 Task: Search one way flight ticket for 3 adults, 3 children in business from Baton Rouge: Baton Rouge Metropolitan Airport (ryan Field) to Jacksonville: Albert J. Ellis Airport on 5-3-2023. Choice of flights is United. Number of bags: 4 checked bags. Price is upto 74000. Outbound departure time preference is 8:15.
Action: Mouse moved to (333, 130)
Screenshot: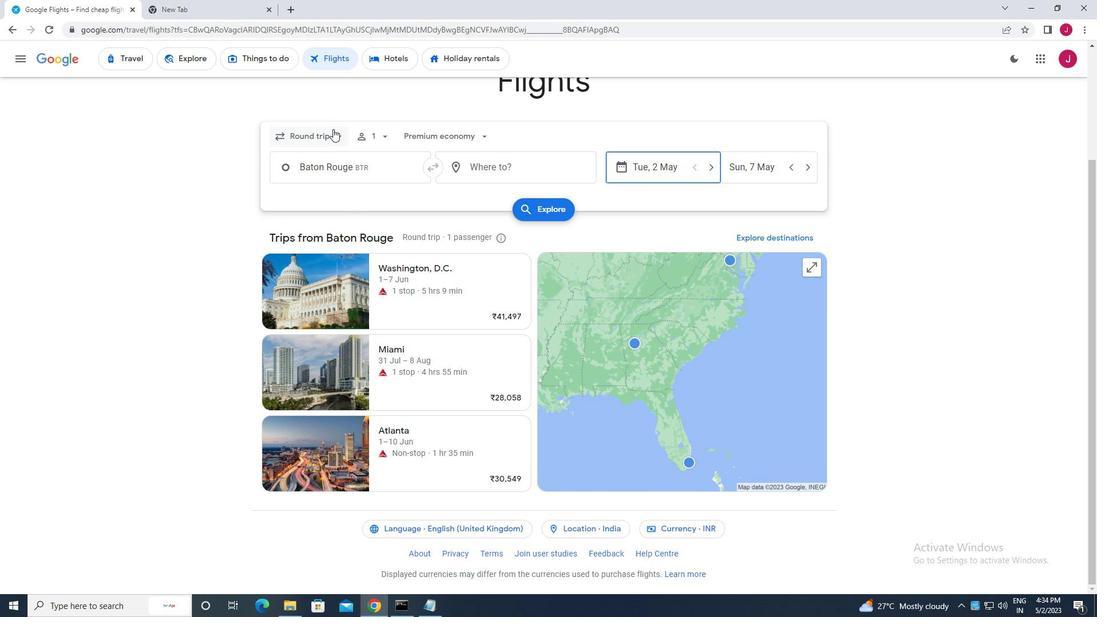 
Action: Mouse pressed left at (333, 130)
Screenshot: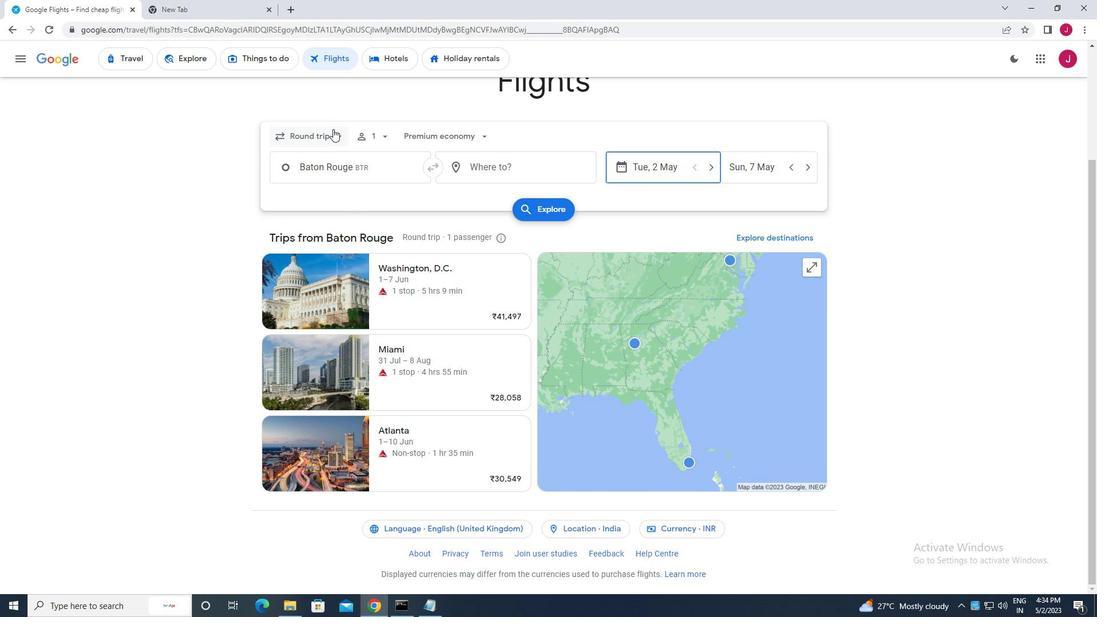 
Action: Mouse moved to (327, 184)
Screenshot: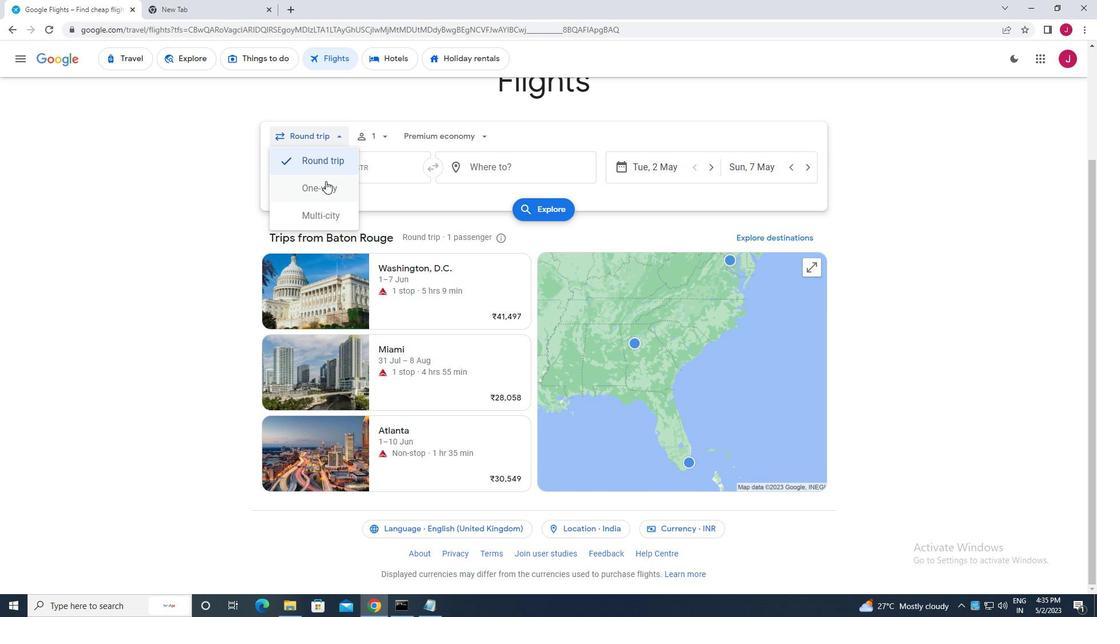 
Action: Mouse pressed left at (327, 184)
Screenshot: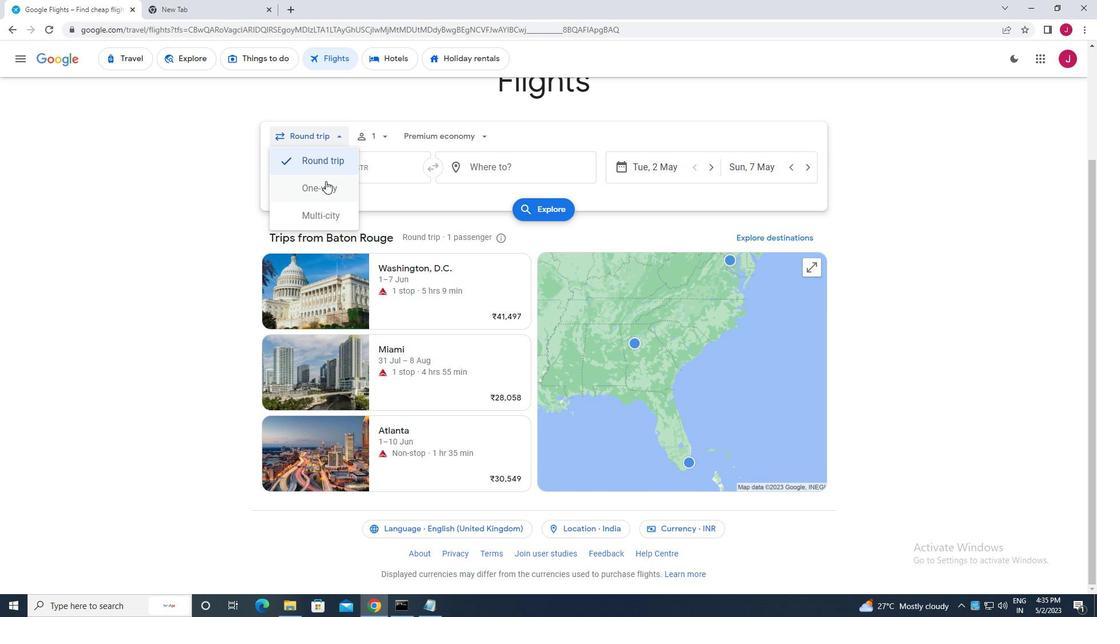 
Action: Mouse moved to (374, 134)
Screenshot: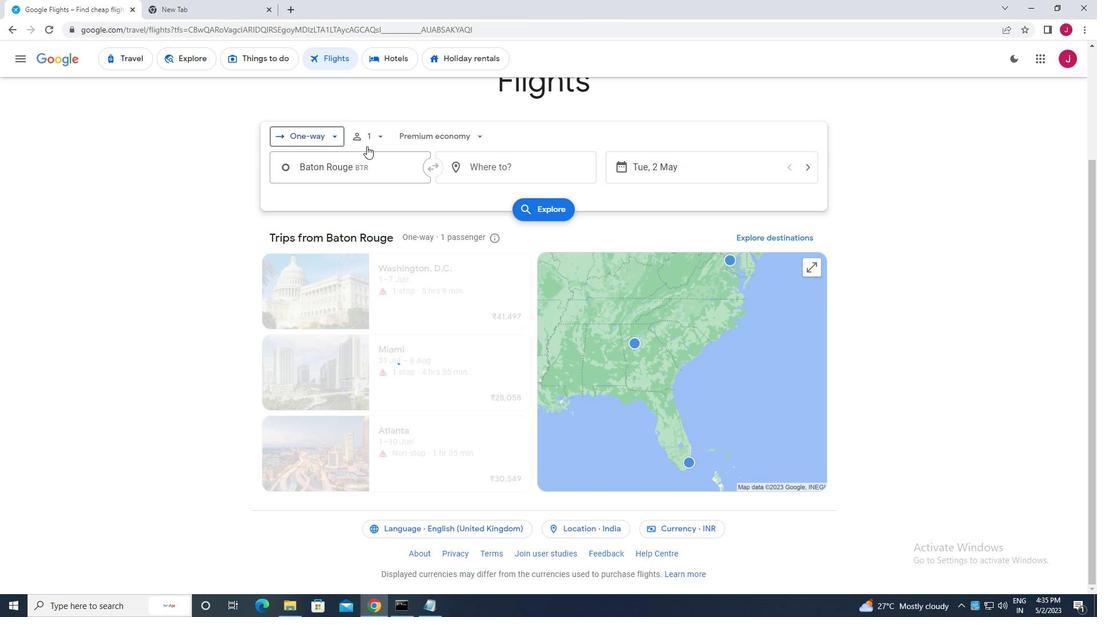 
Action: Mouse pressed left at (374, 134)
Screenshot: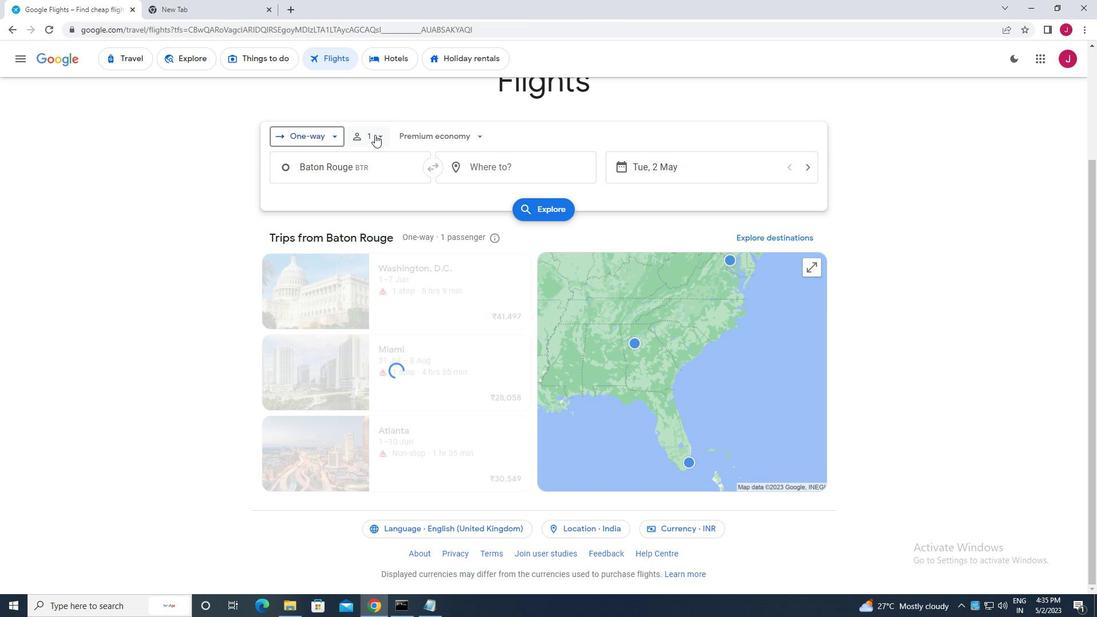 
Action: Mouse moved to (472, 166)
Screenshot: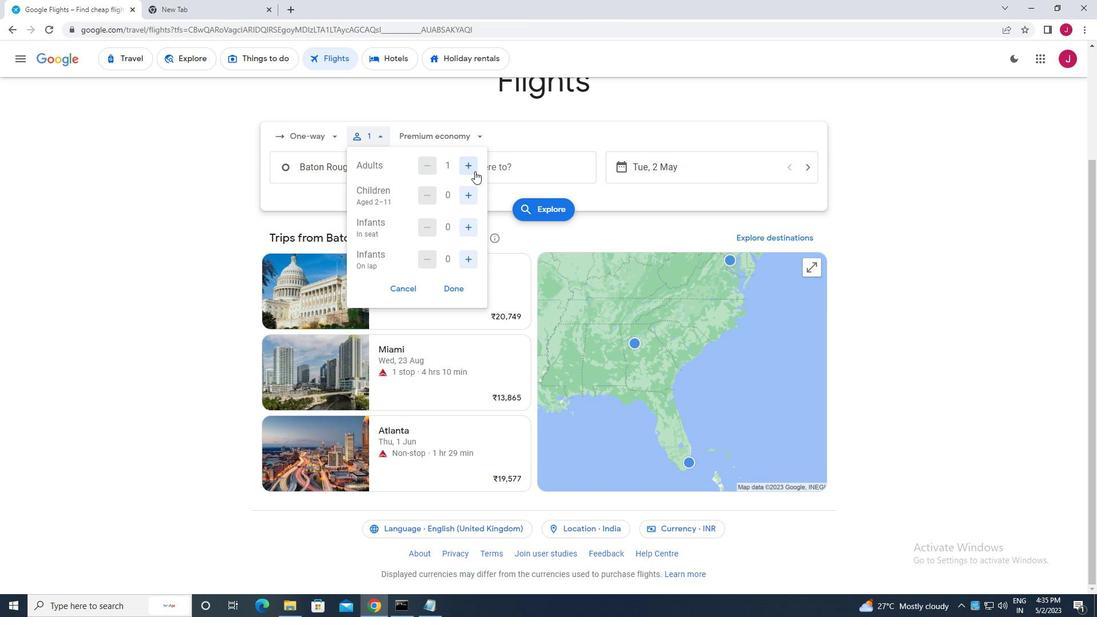 
Action: Mouse pressed left at (472, 166)
Screenshot: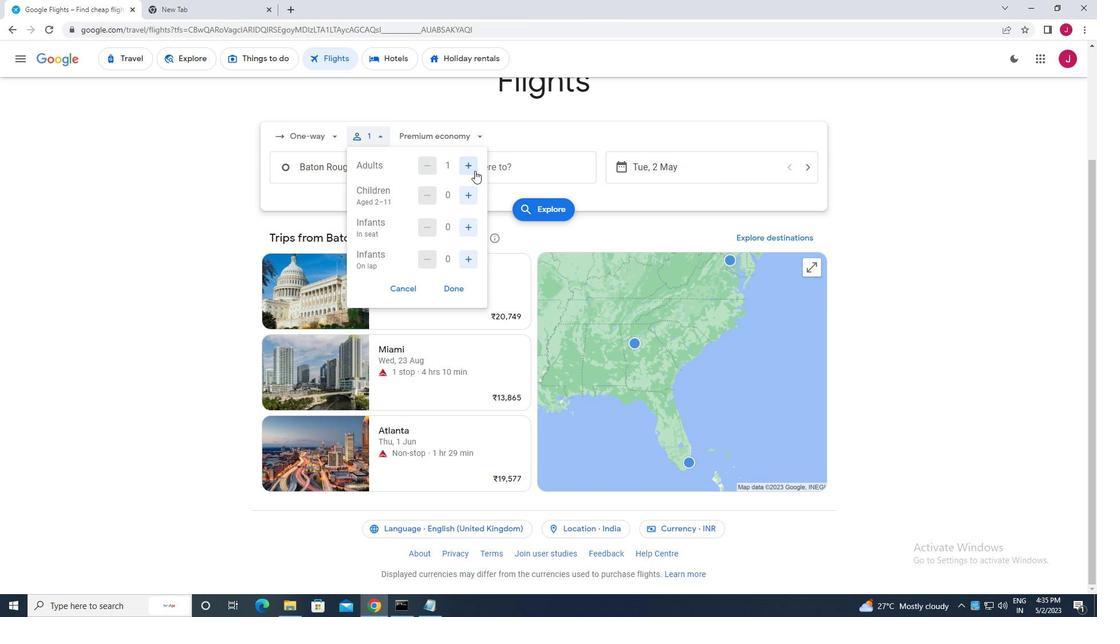 
Action: Mouse pressed left at (472, 166)
Screenshot: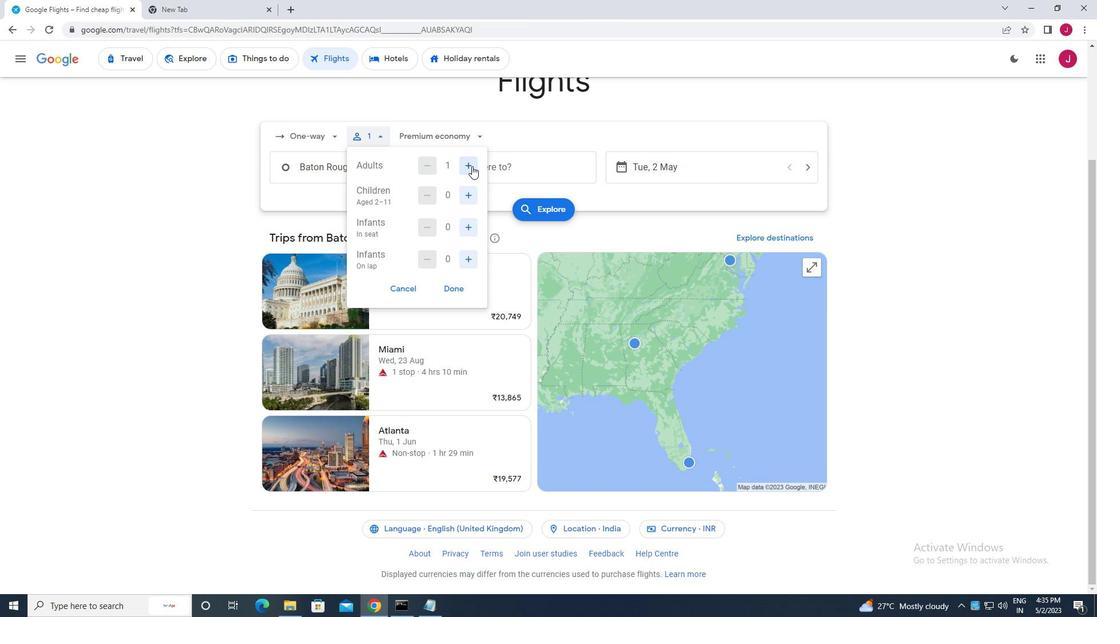 
Action: Mouse moved to (471, 196)
Screenshot: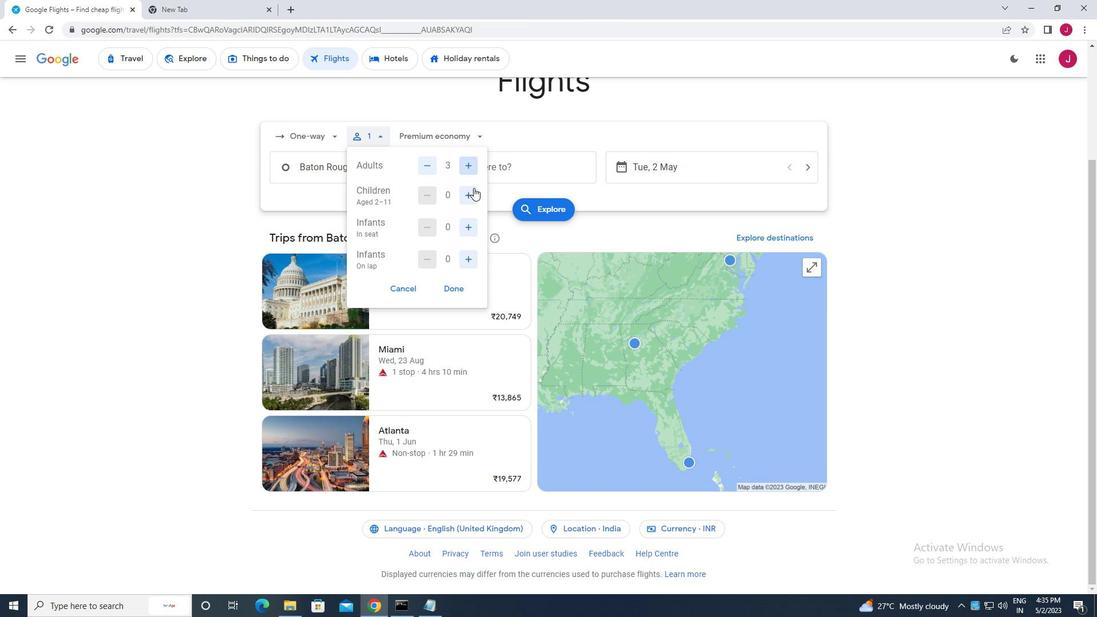 
Action: Mouse pressed left at (471, 196)
Screenshot: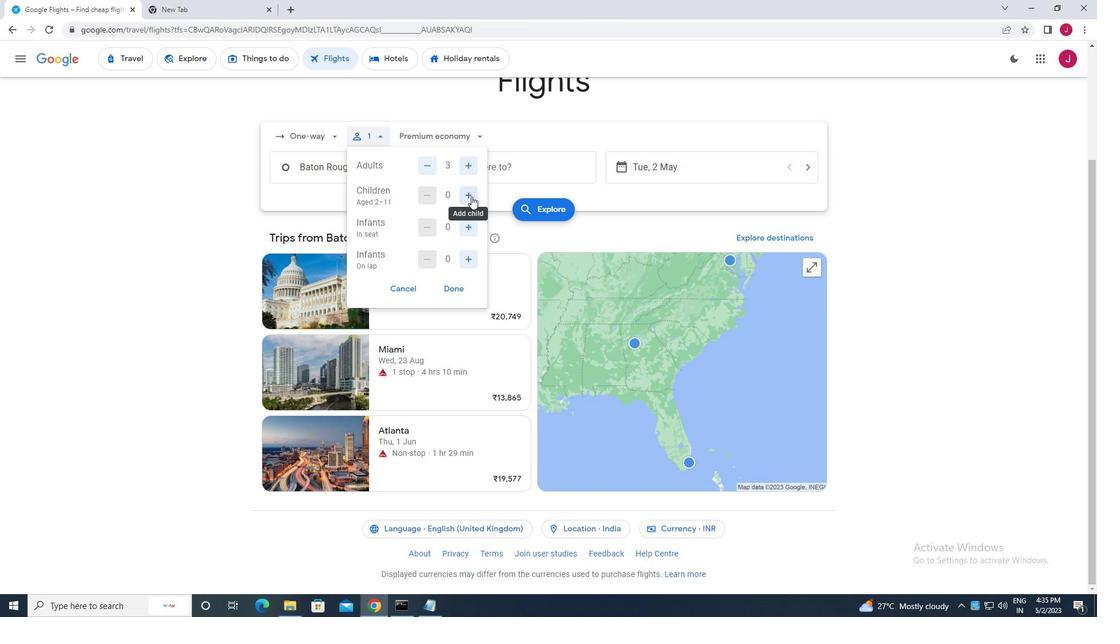 
Action: Mouse pressed left at (471, 196)
Screenshot: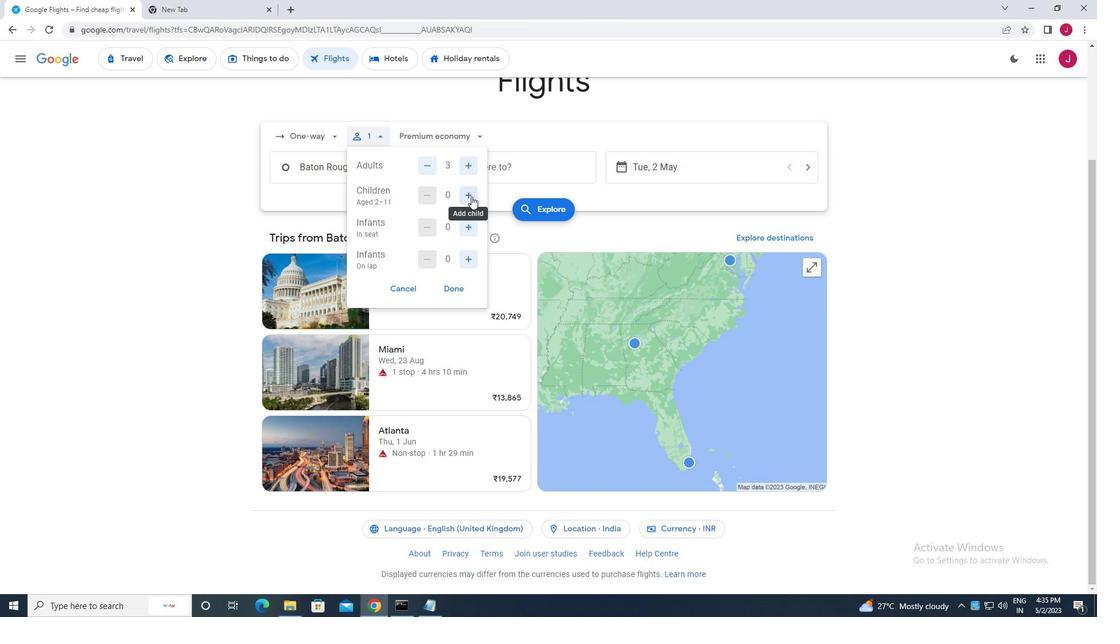 
Action: Mouse pressed left at (471, 196)
Screenshot: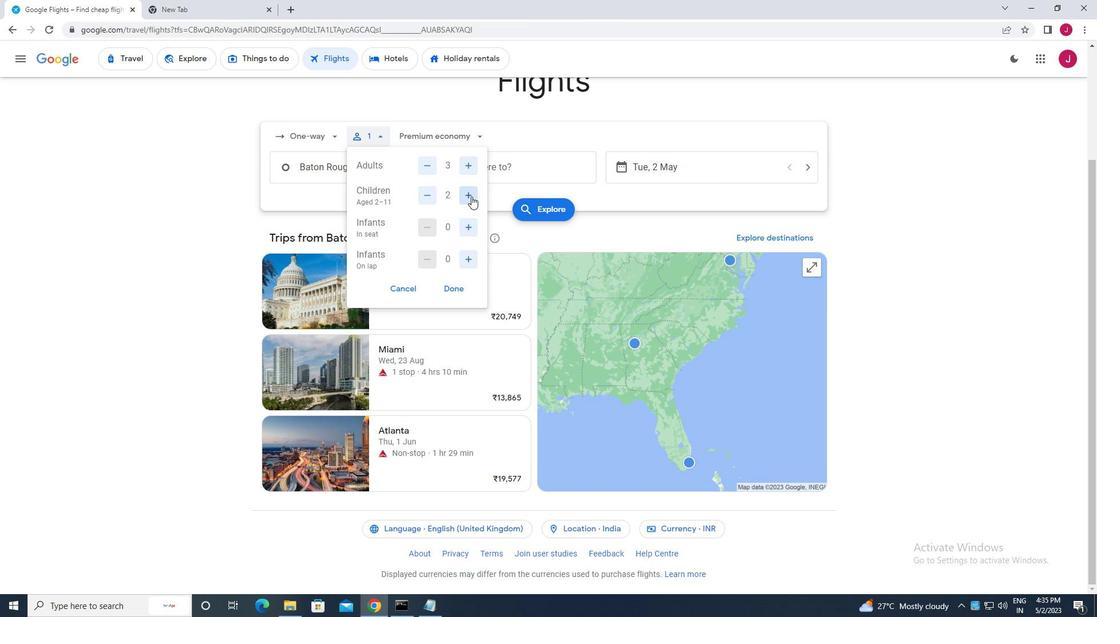 
Action: Mouse moved to (462, 289)
Screenshot: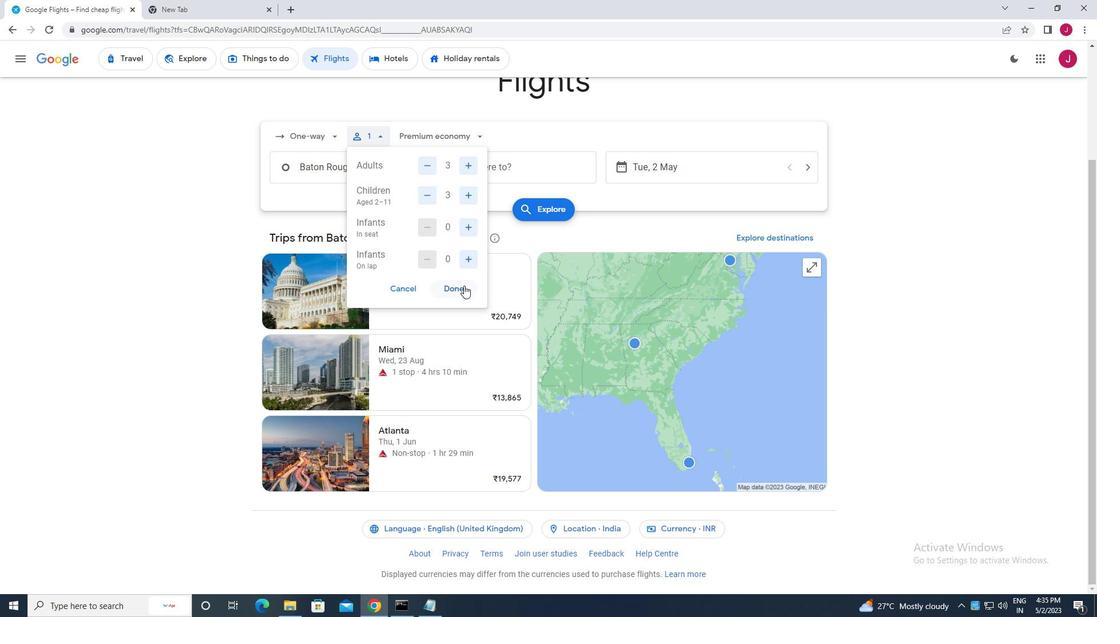 
Action: Mouse pressed left at (462, 289)
Screenshot: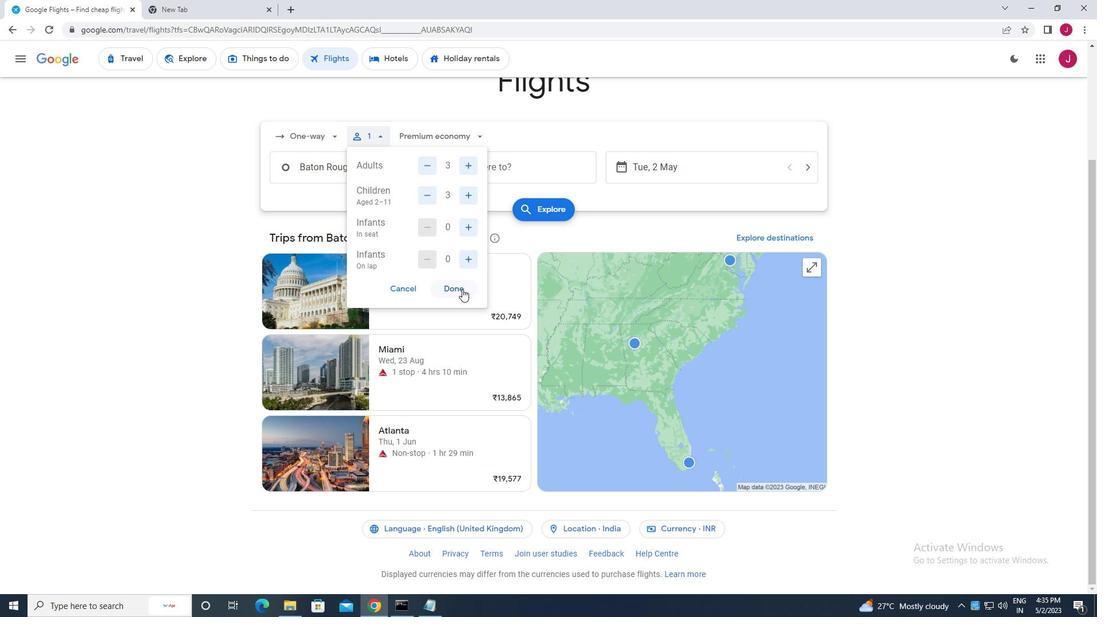 
Action: Mouse moved to (440, 136)
Screenshot: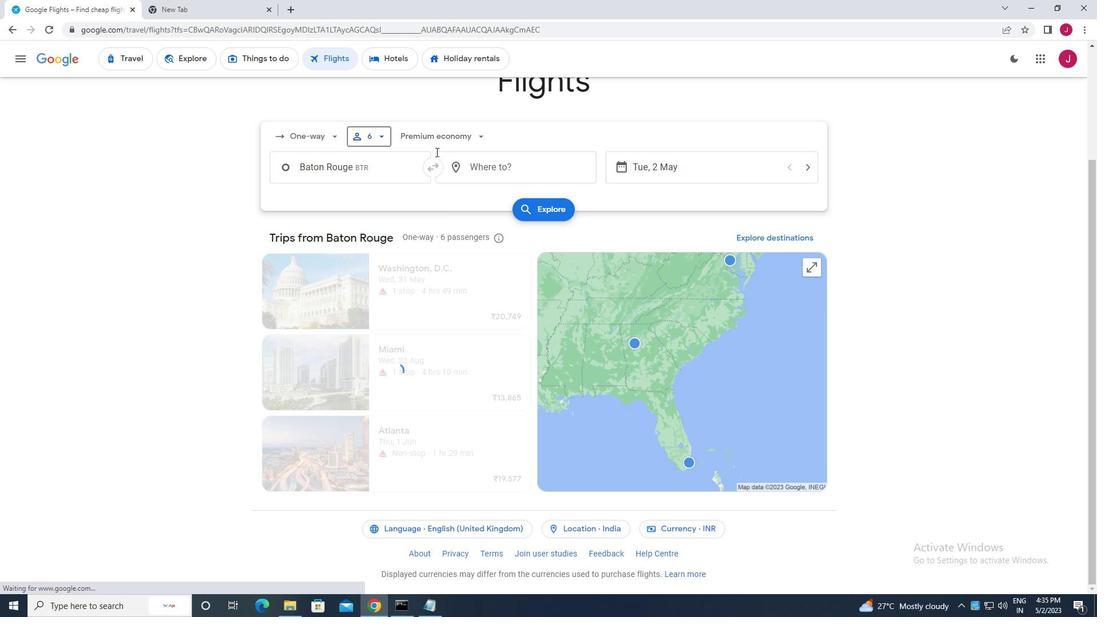 
Action: Mouse pressed left at (440, 136)
Screenshot: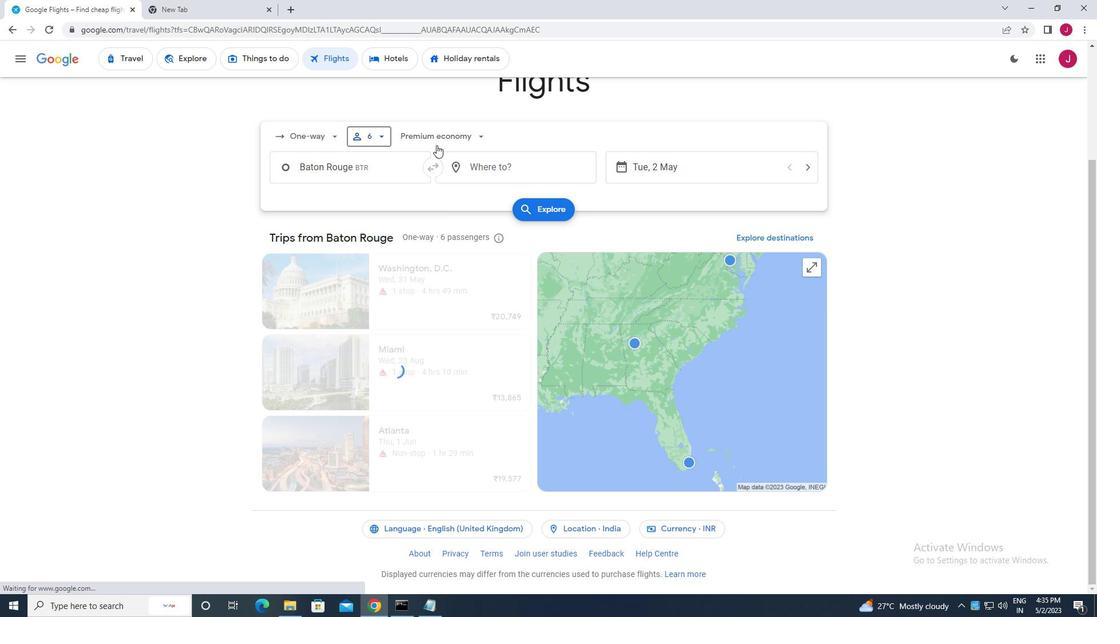 
Action: Mouse moved to (437, 218)
Screenshot: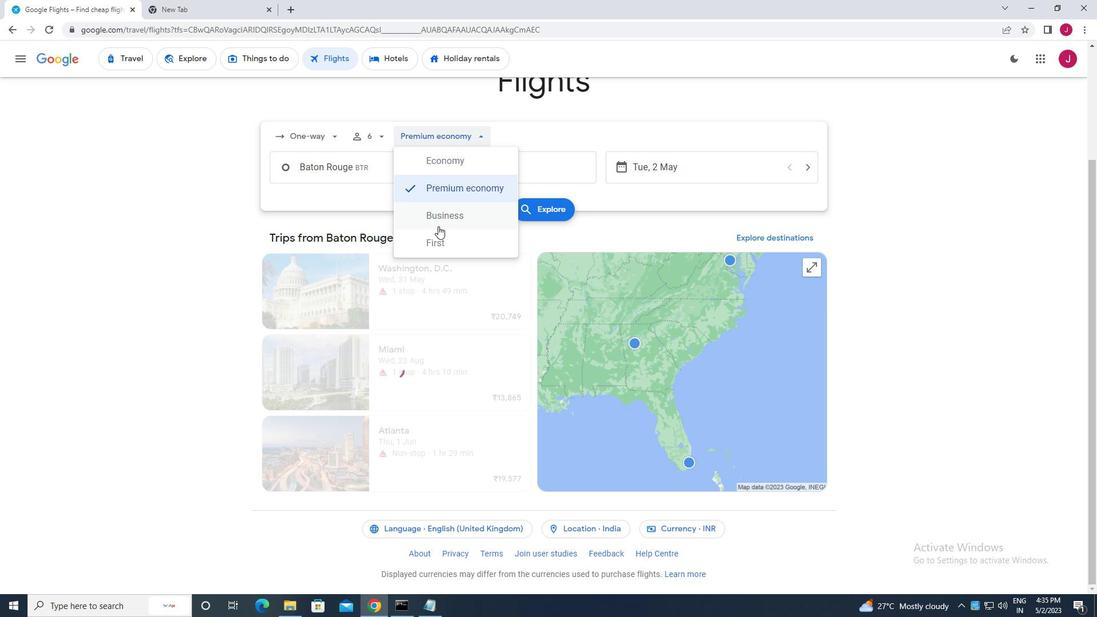 
Action: Mouse pressed left at (437, 218)
Screenshot: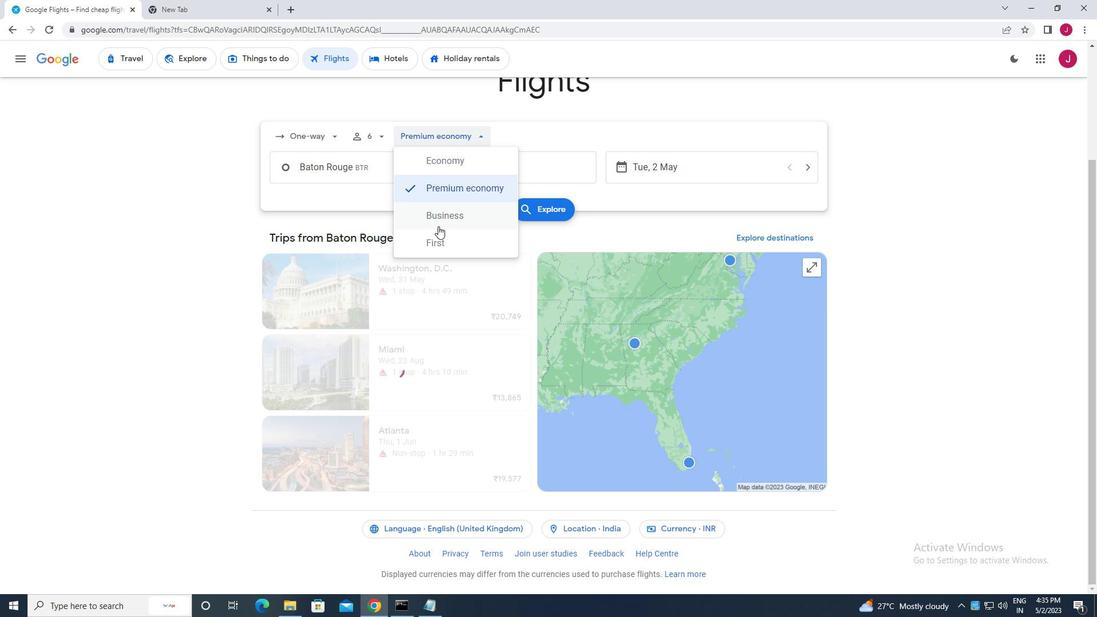 
Action: Mouse moved to (377, 163)
Screenshot: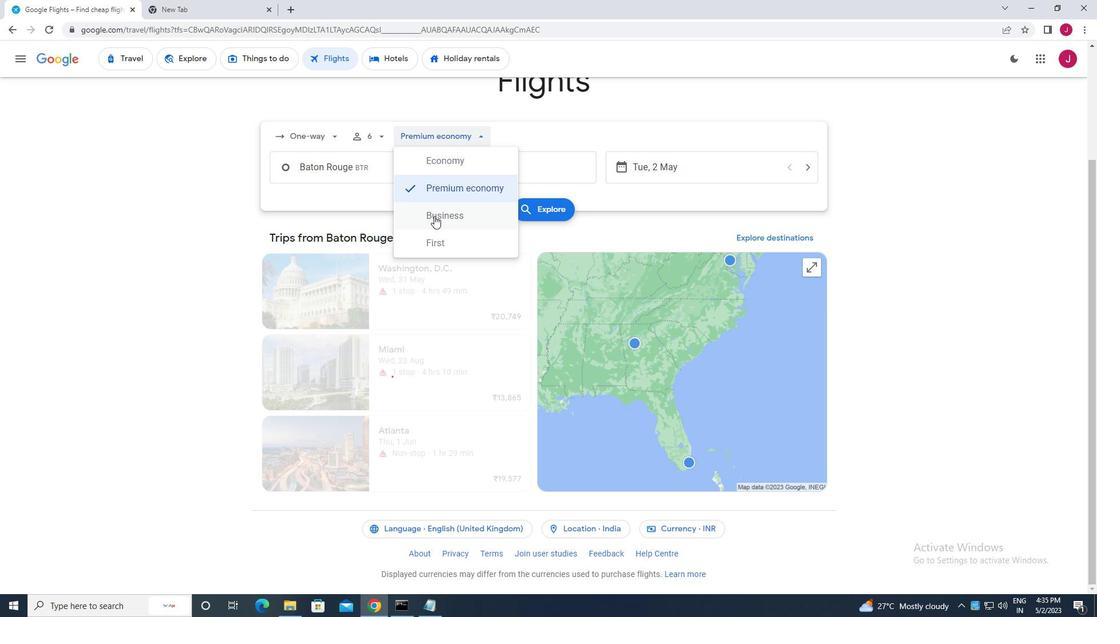 
Action: Mouse pressed left at (377, 163)
Screenshot: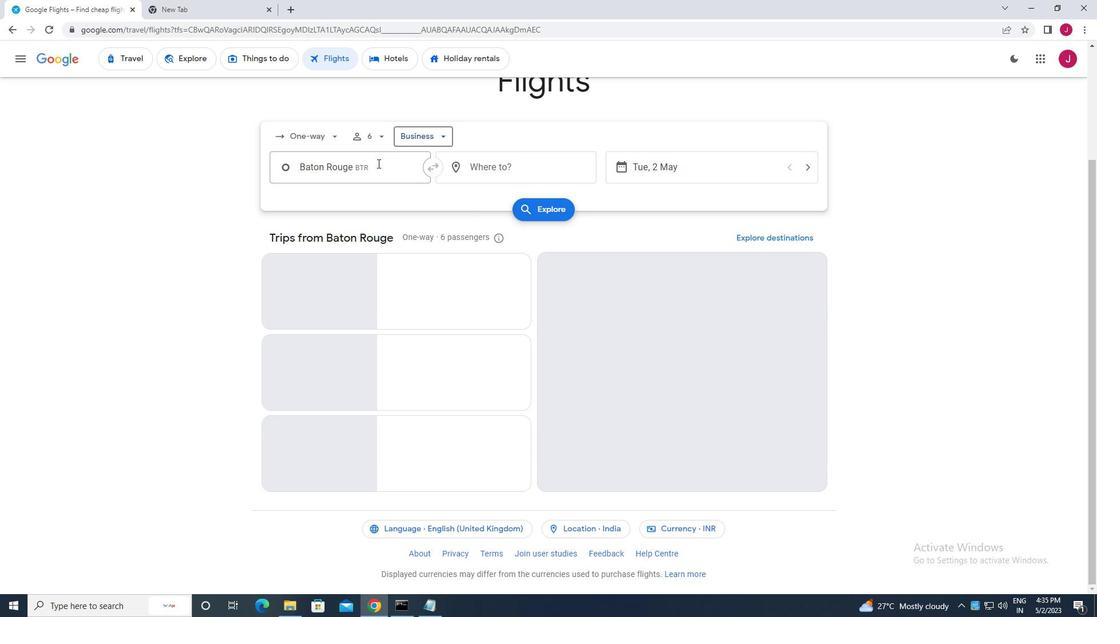 
Action: Mouse moved to (377, 163)
Screenshot: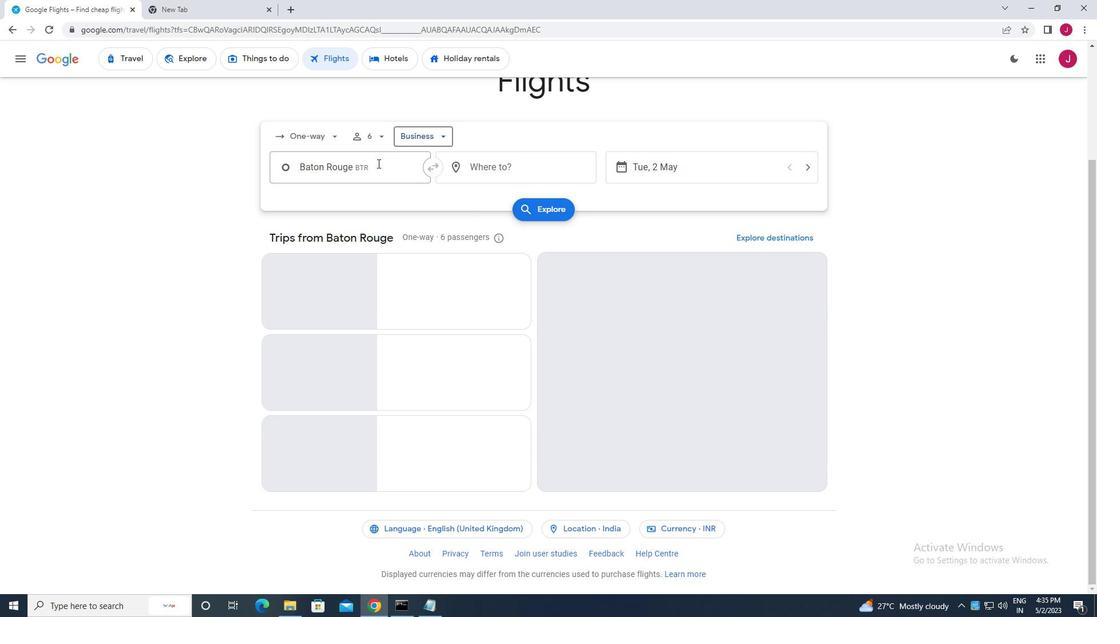 
Action: Key pressed baton
Screenshot: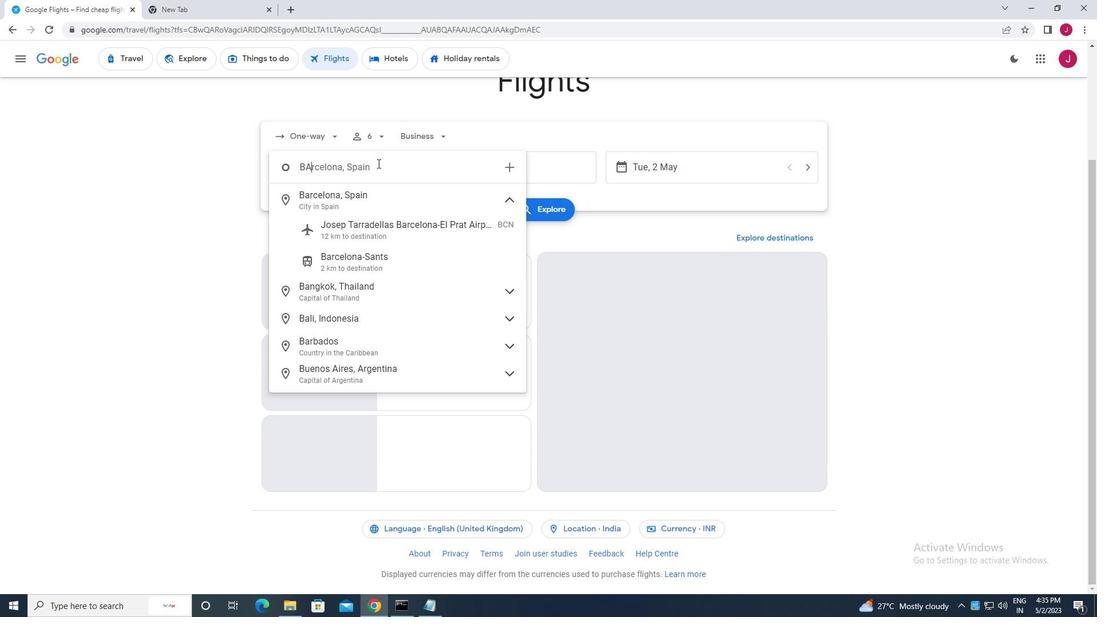 
Action: Mouse moved to (380, 176)
Screenshot: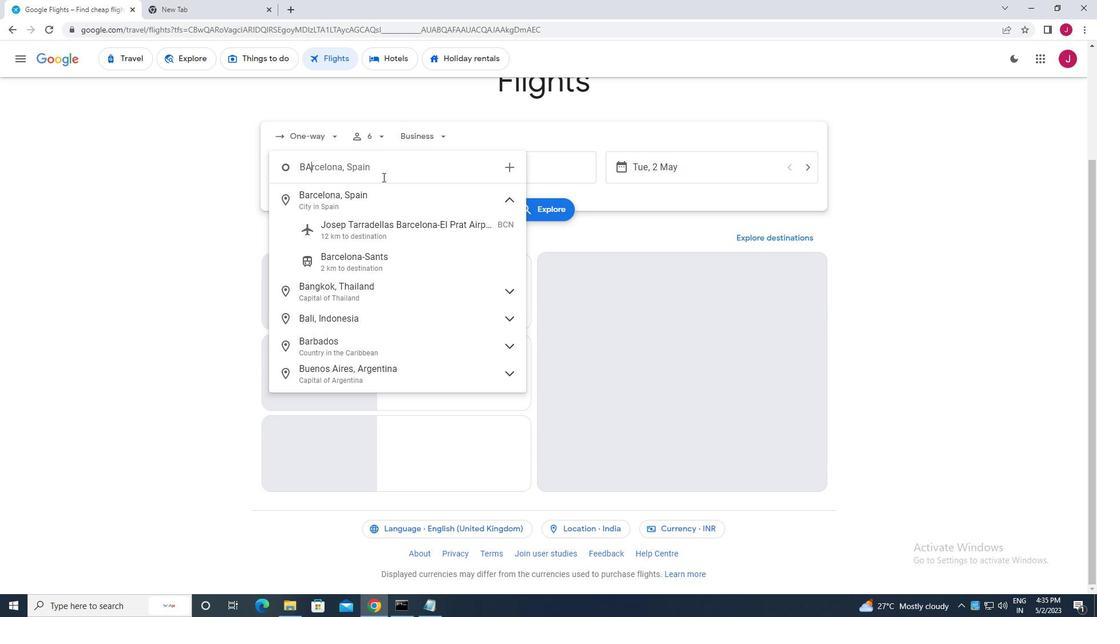 
Action: Key pressed <Key.space>
Screenshot: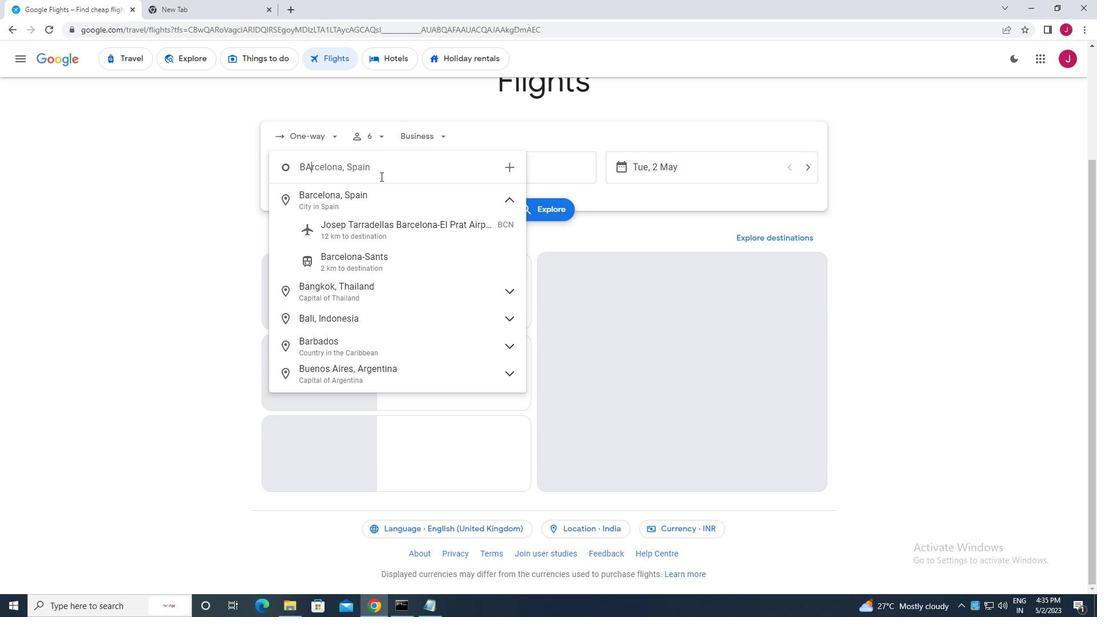 
Action: Mouse moved to (405, 254)
Screenshot: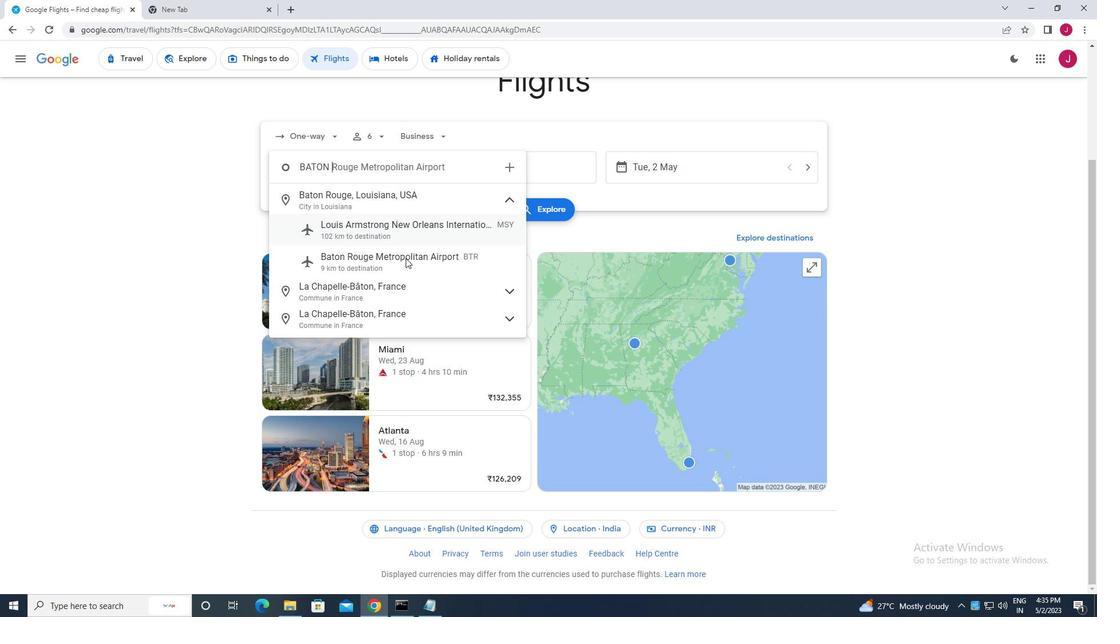 
Action: Mouse pressed left at (405, 254)
Screenshot: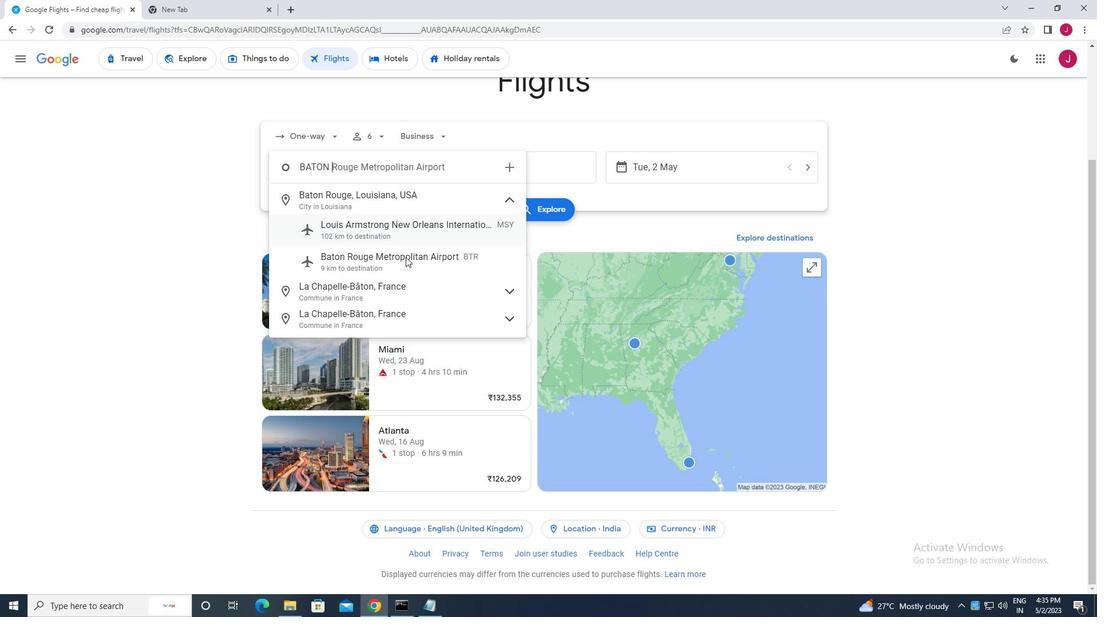 
Action: Mouse moved to (505, 174)
Screenshot: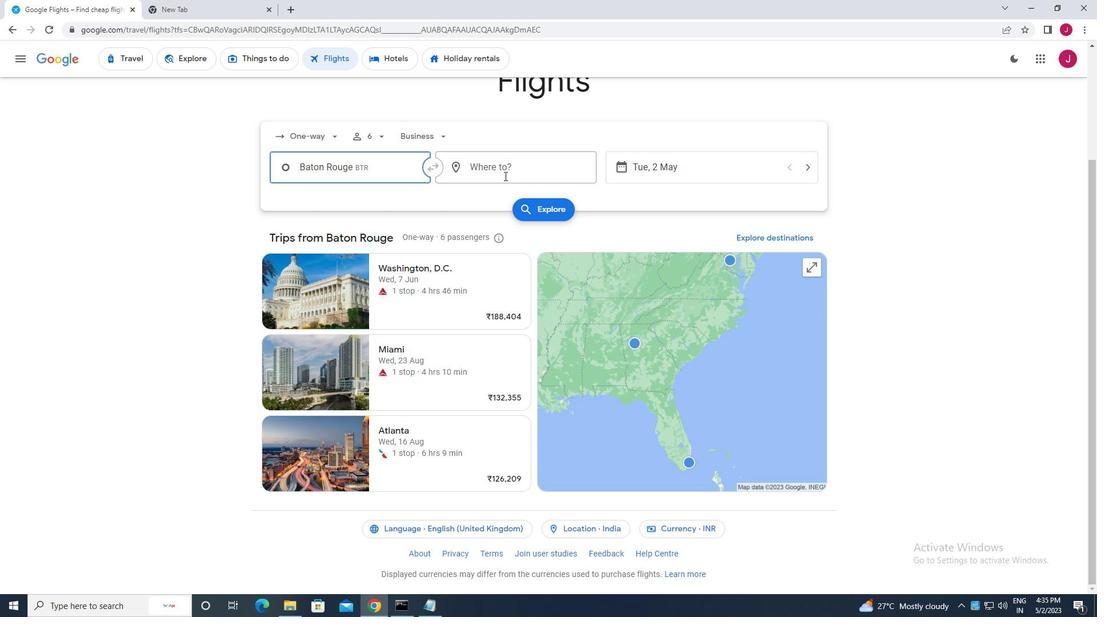 
Action: Mouse pressed left at (505, 174)
Screenshot: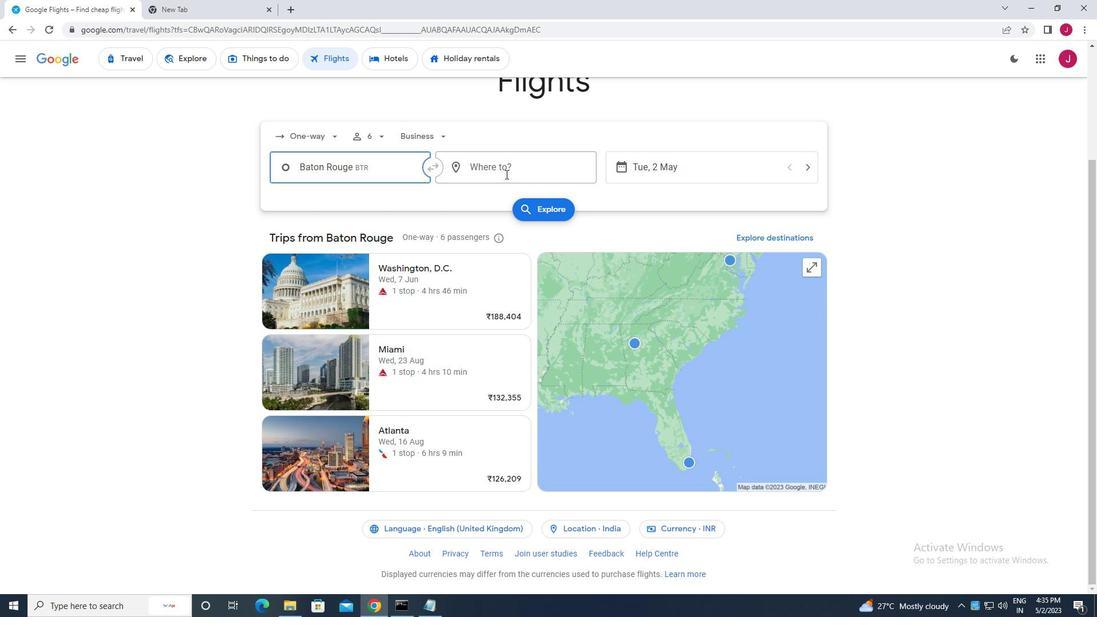 
Action: Mouse moved to (507, 174)
Screenshot: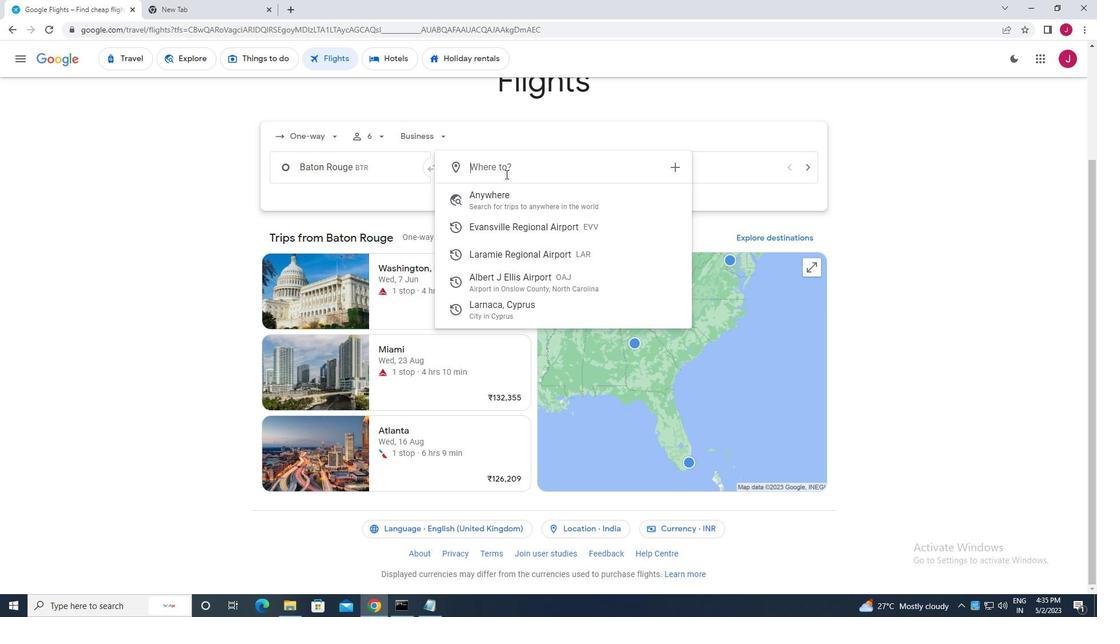 
Action: Key pressed albert<Key.space>
Screenshot: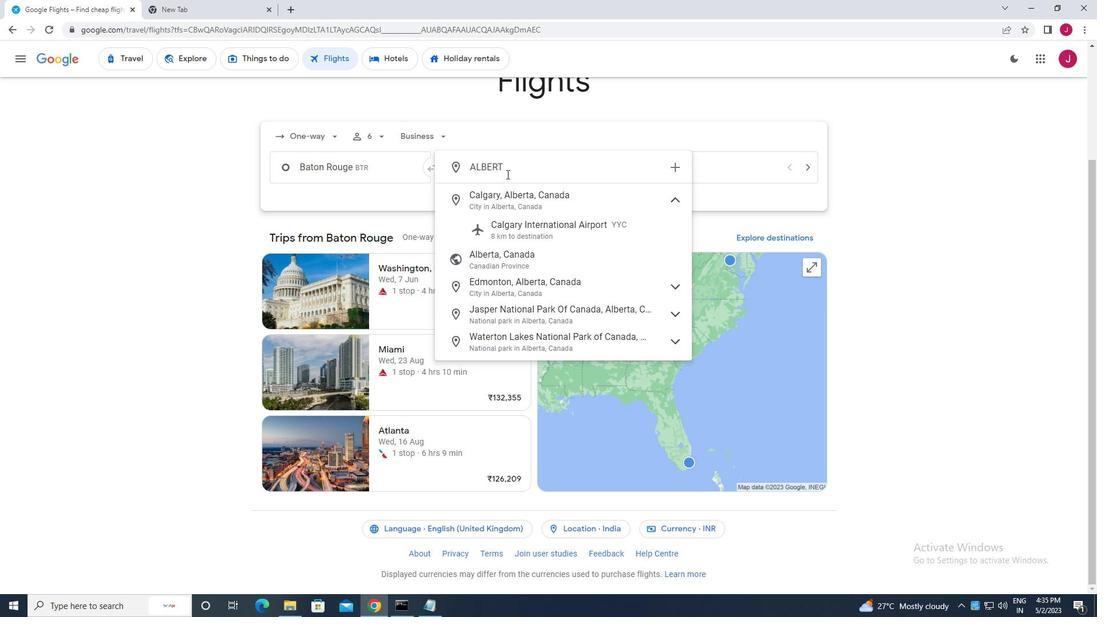 
Action: Mouse moved to (532, 199)
Screenshot: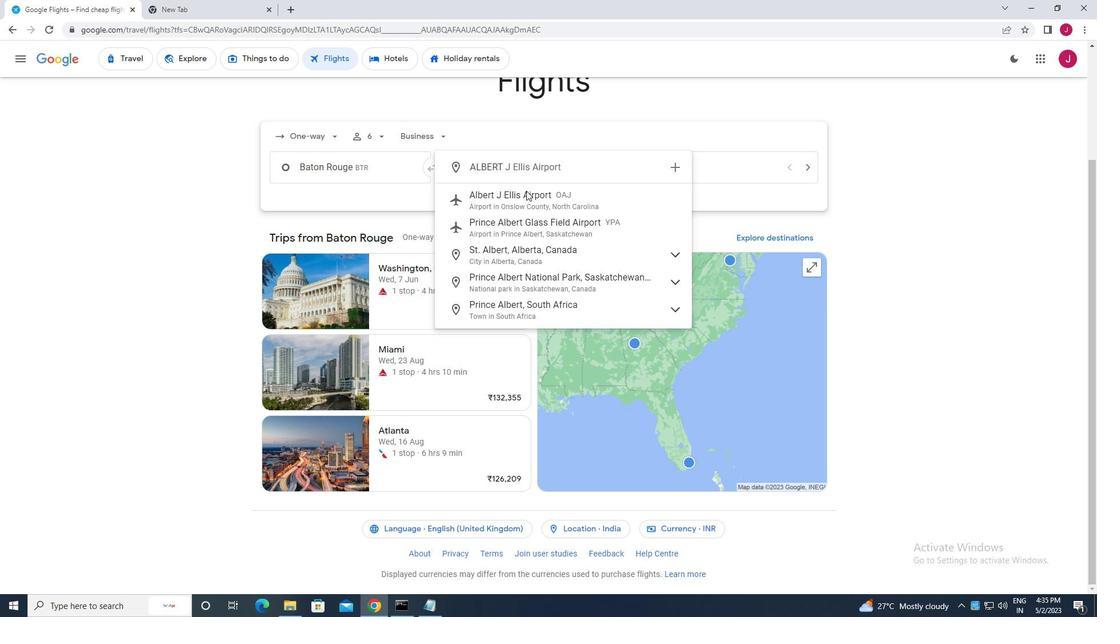
Action: Mouse pressed left at (532, 199)
Screenshot: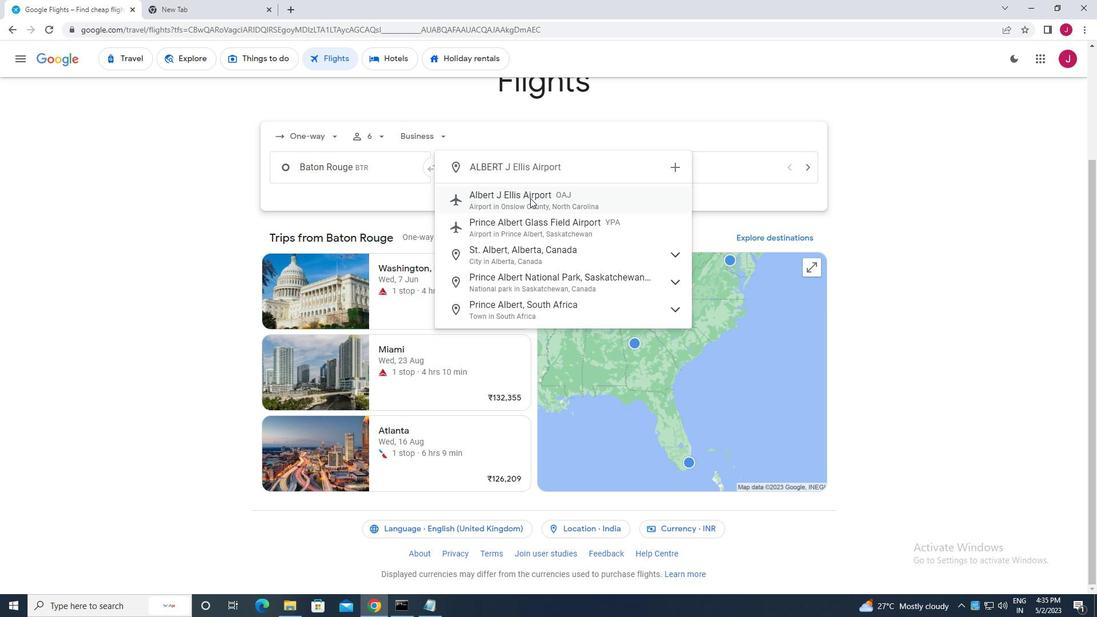 
Action: Mouse moved to (667, 160)
Screenshot: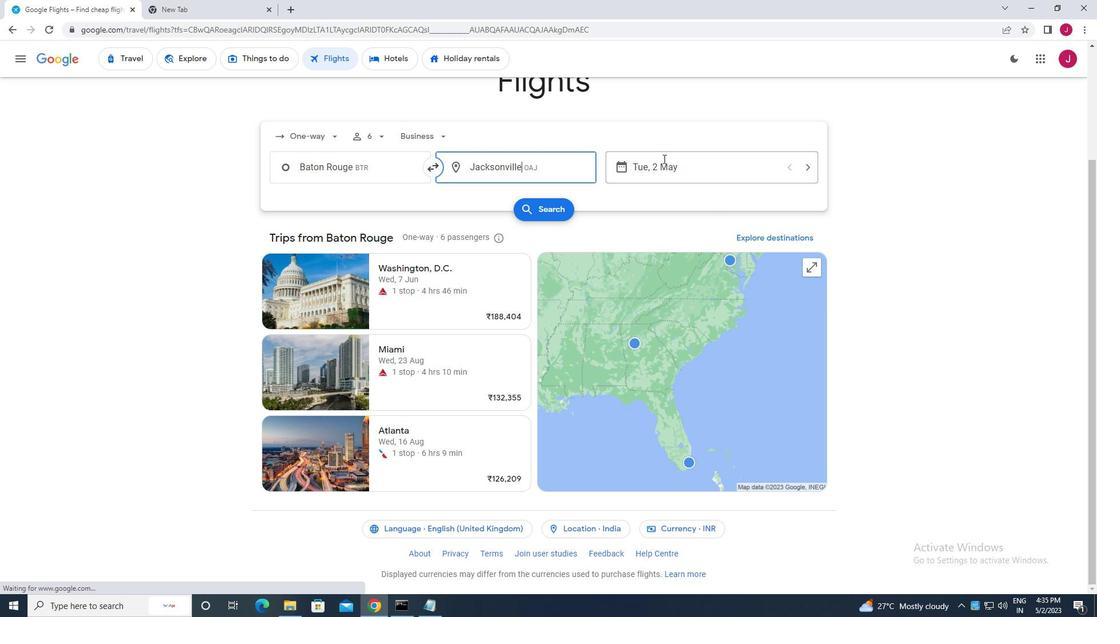 
Action: Mouse pressed left at (667, 160)
Screenshot: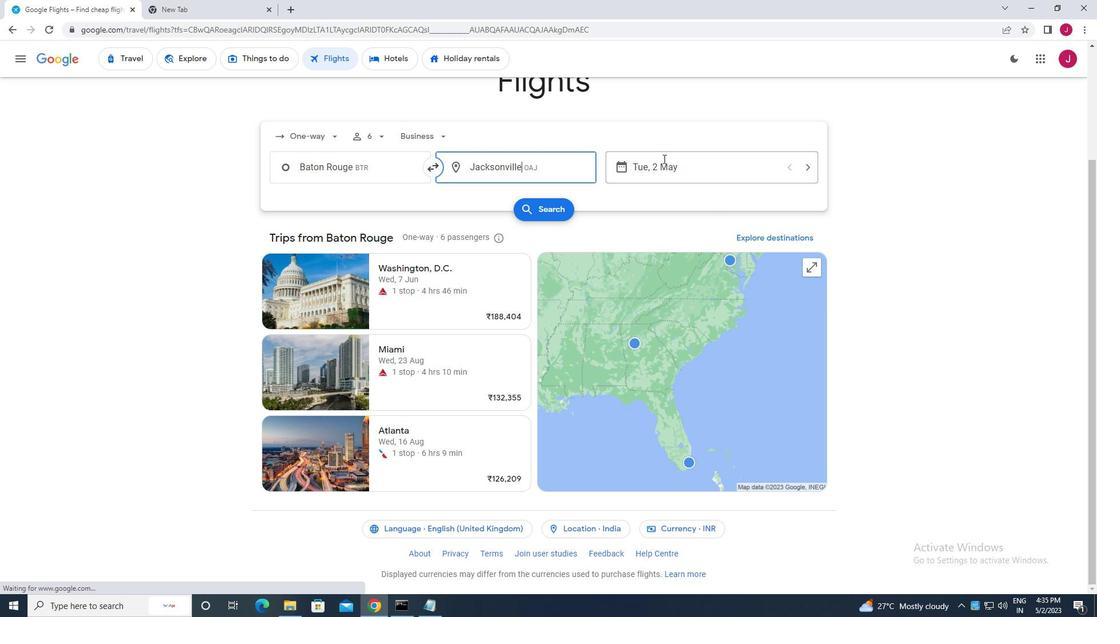 
Action: Mouse moved to (496, 254)
Screenshot: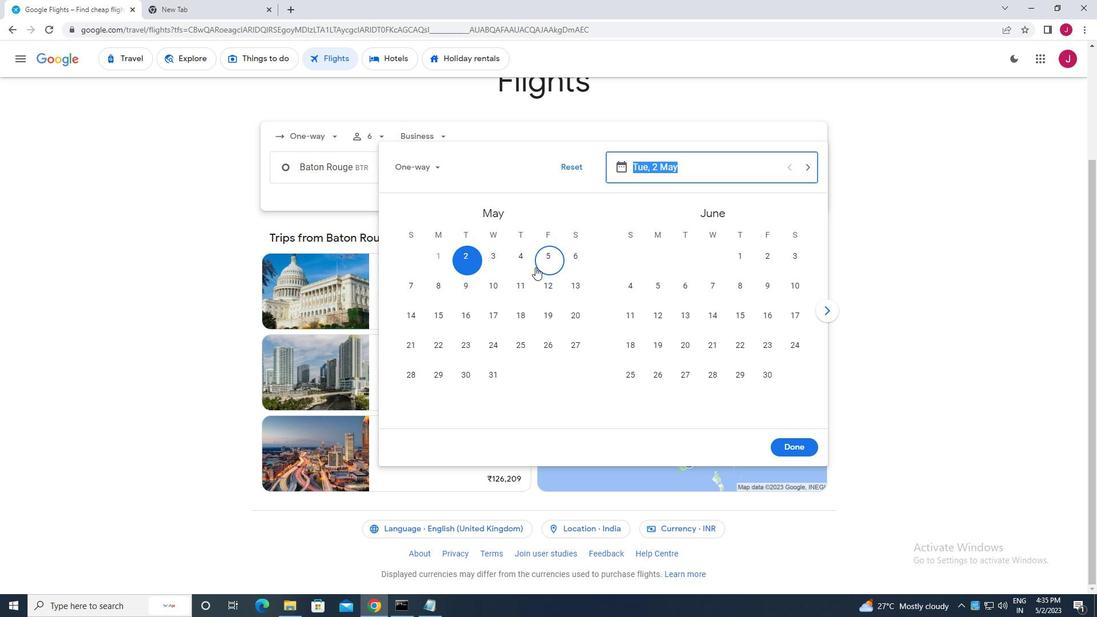 
Action: Mouse pressed left at (496, 254)
Screenshot: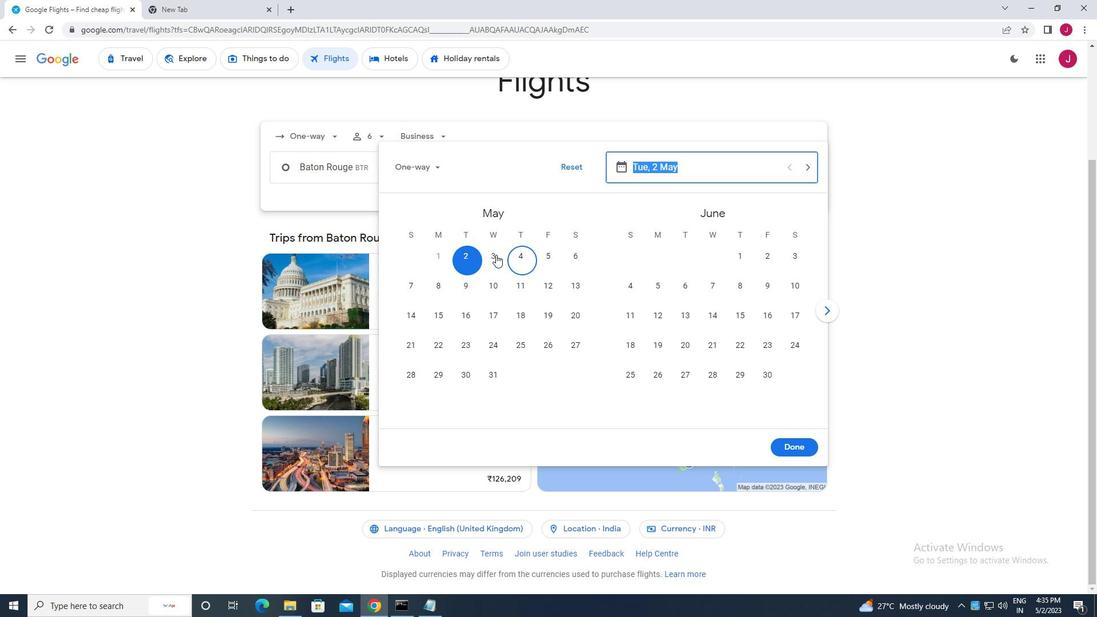 
Action: Mouse moved to (790, 444)
Screenshot: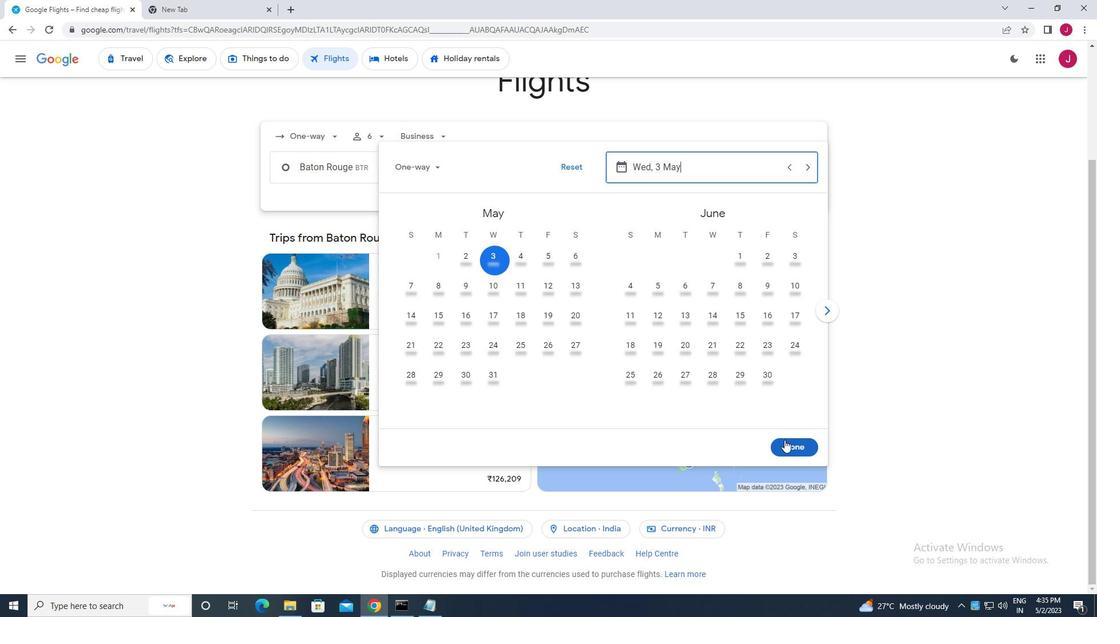 
Action: Mouse pressed left at (790, 444)
Screenshot: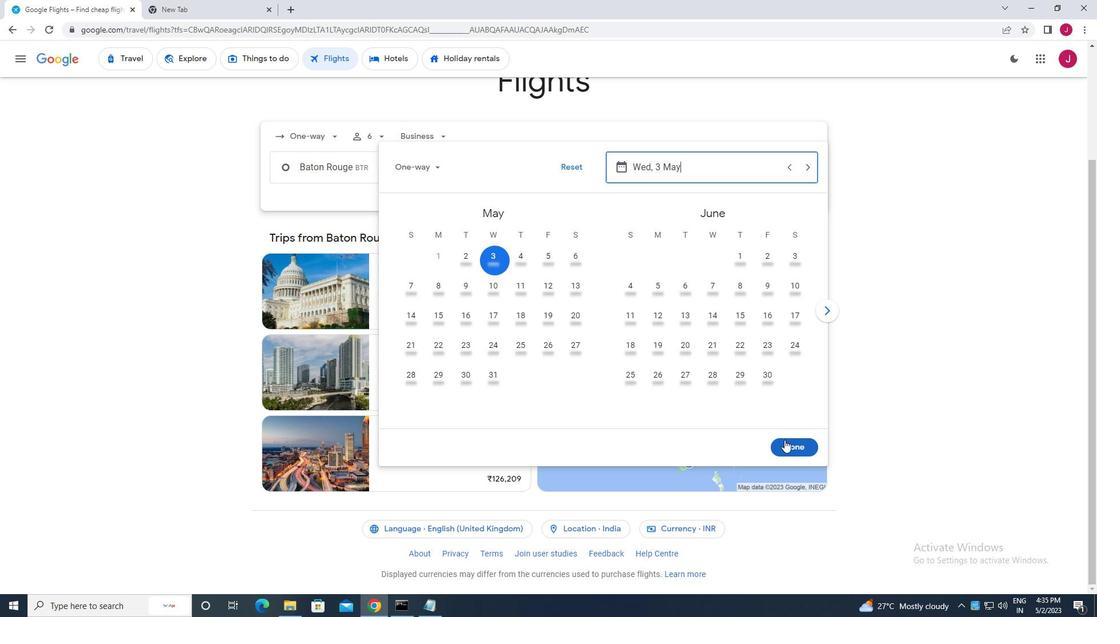 
Action: Mouse moved to (533, 213)
Screenshot: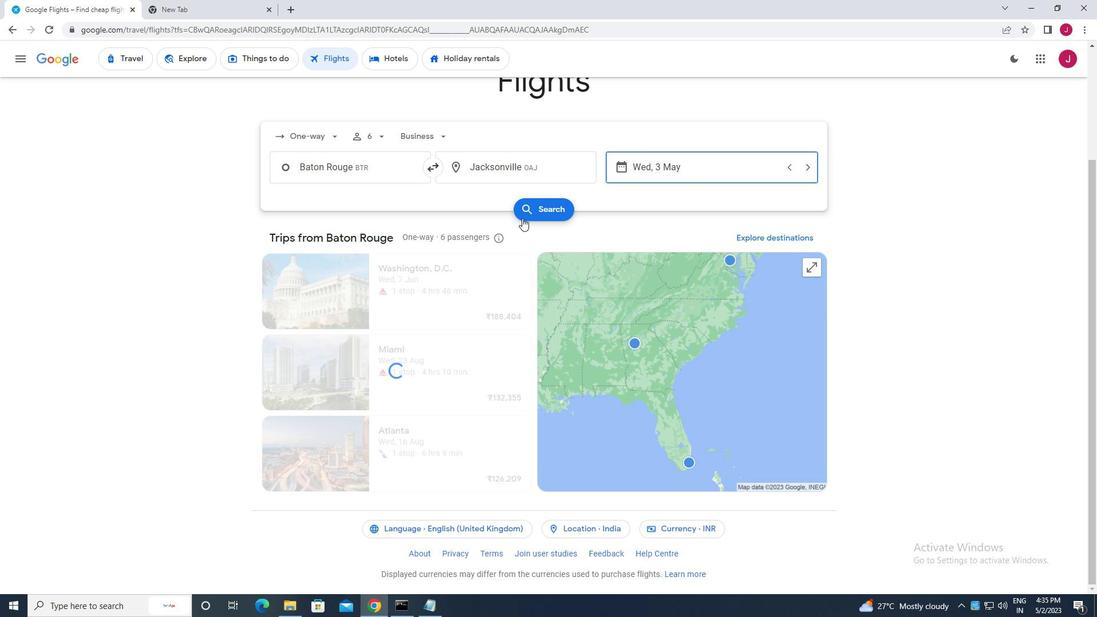 
Action: Mouse pressed left at (533, 213)
Screenshot: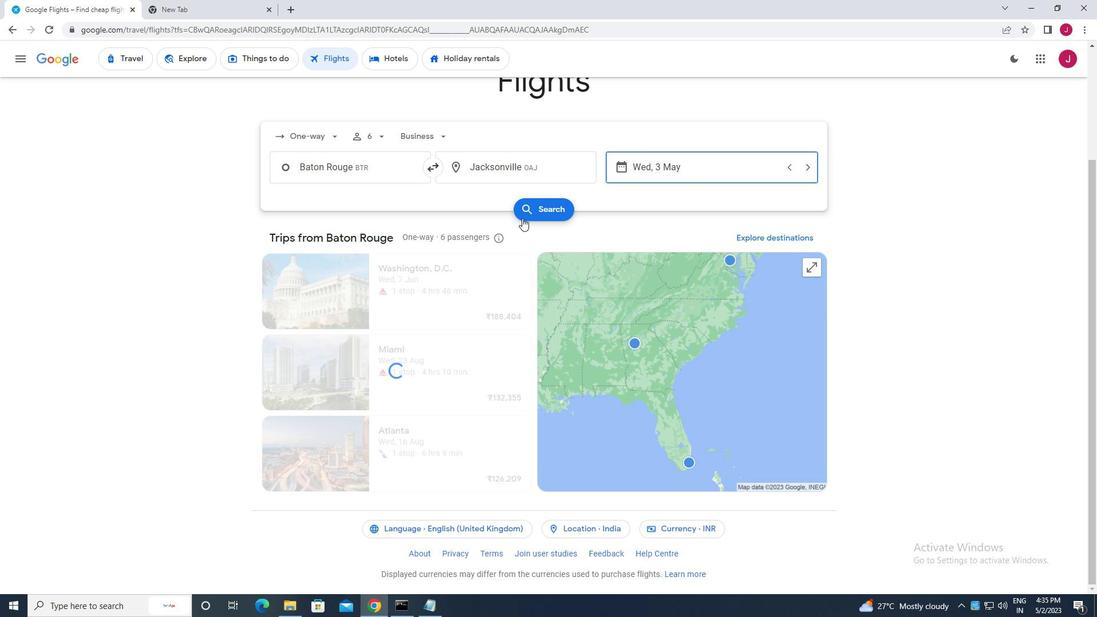 
Action: Mouse moved to (280, 159)
Screenshot: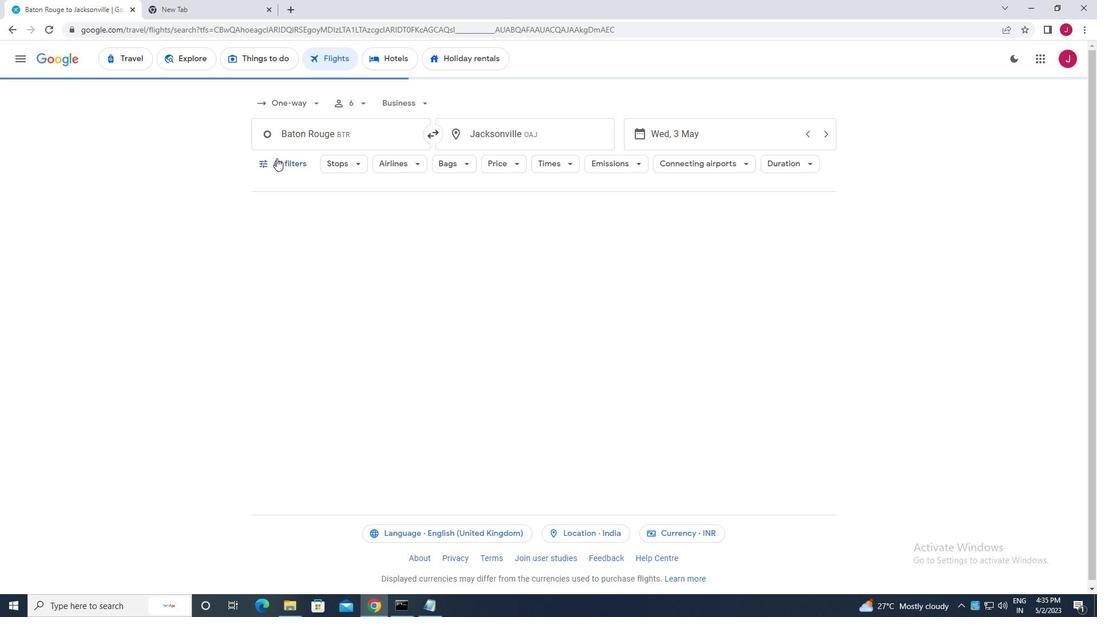 
Action: Mouse pressed left at (280, 159)
Screenshot: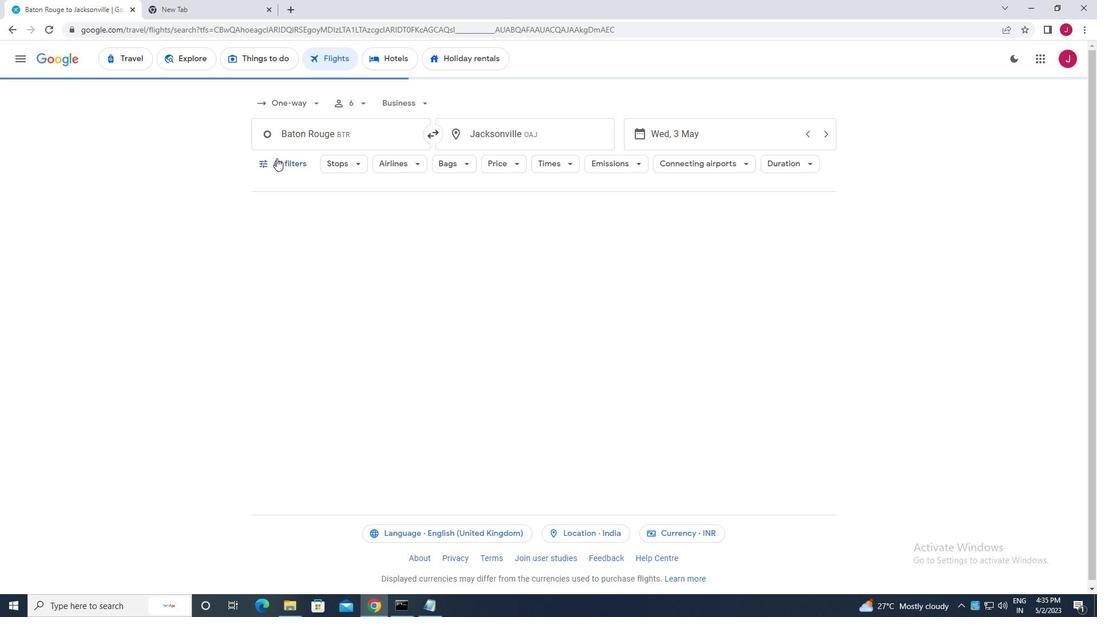 
Action: Mouse moved to (327, 244)
Screenshot: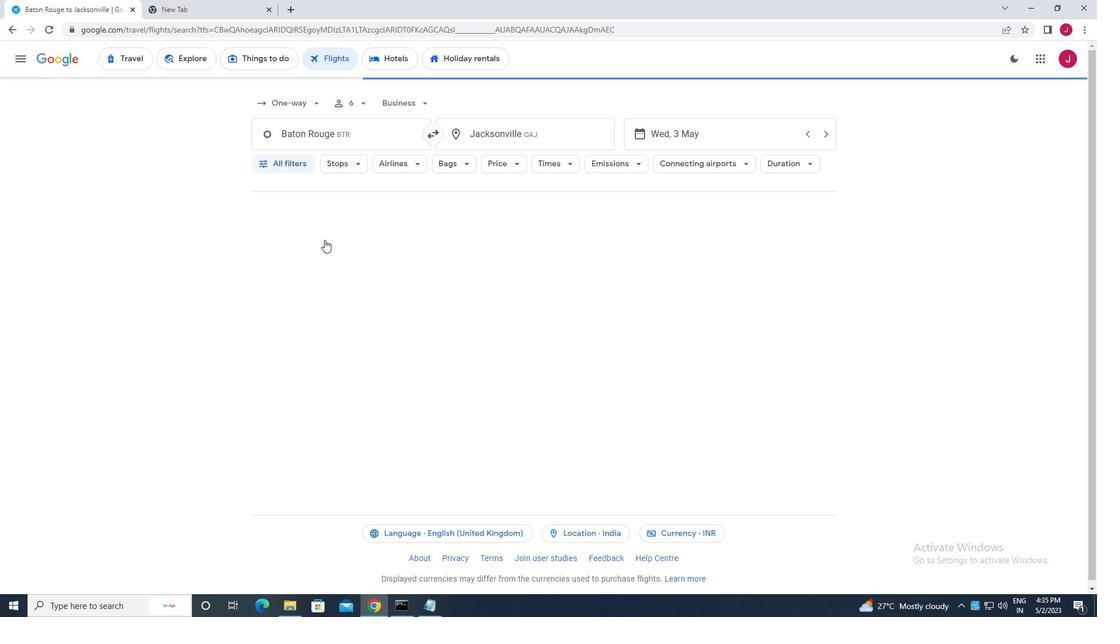 
Action: Mouse scrolled (327, 243) with delta (0, 0)
Screenshot: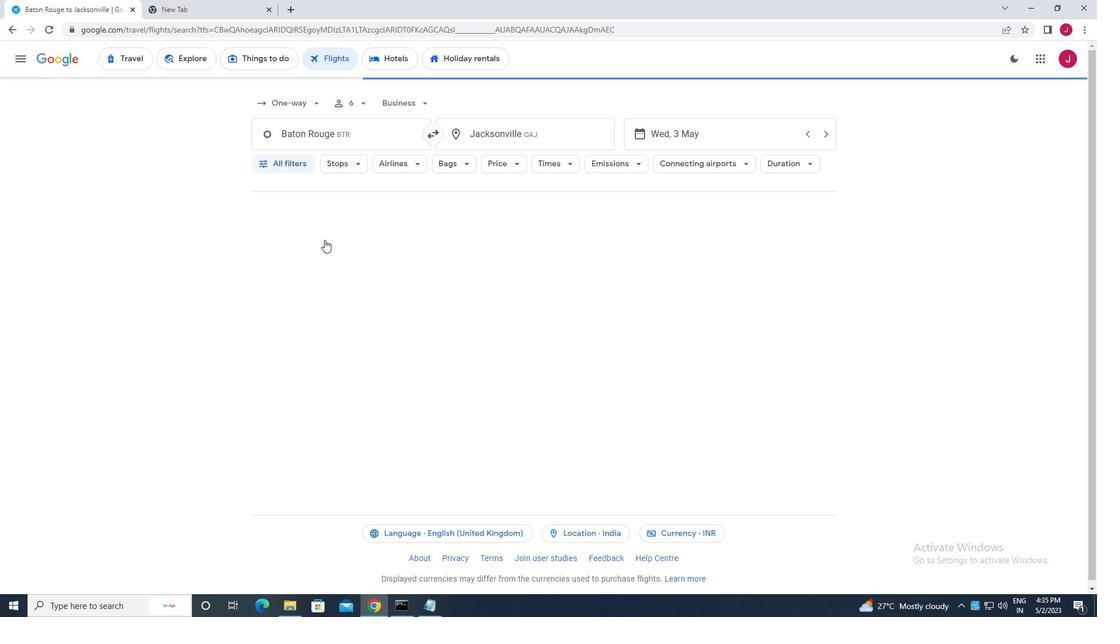 
Action: Mouse moved to (334, 260)
Screenshot: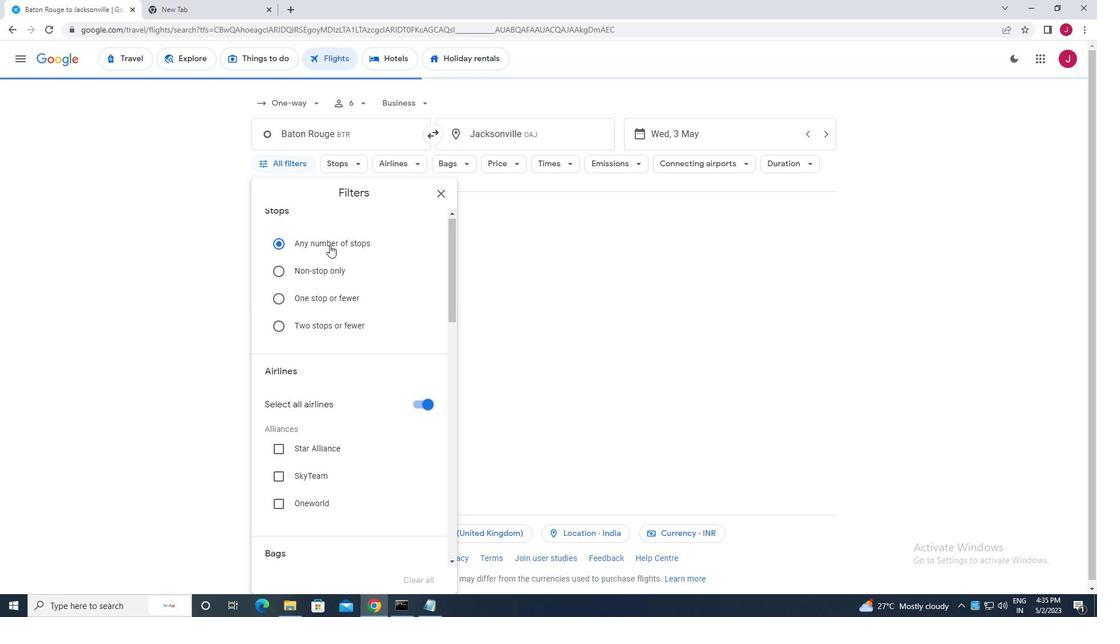 
Action: Mouse scrolled (334, 260) with delta (0, 0)
Screenshot: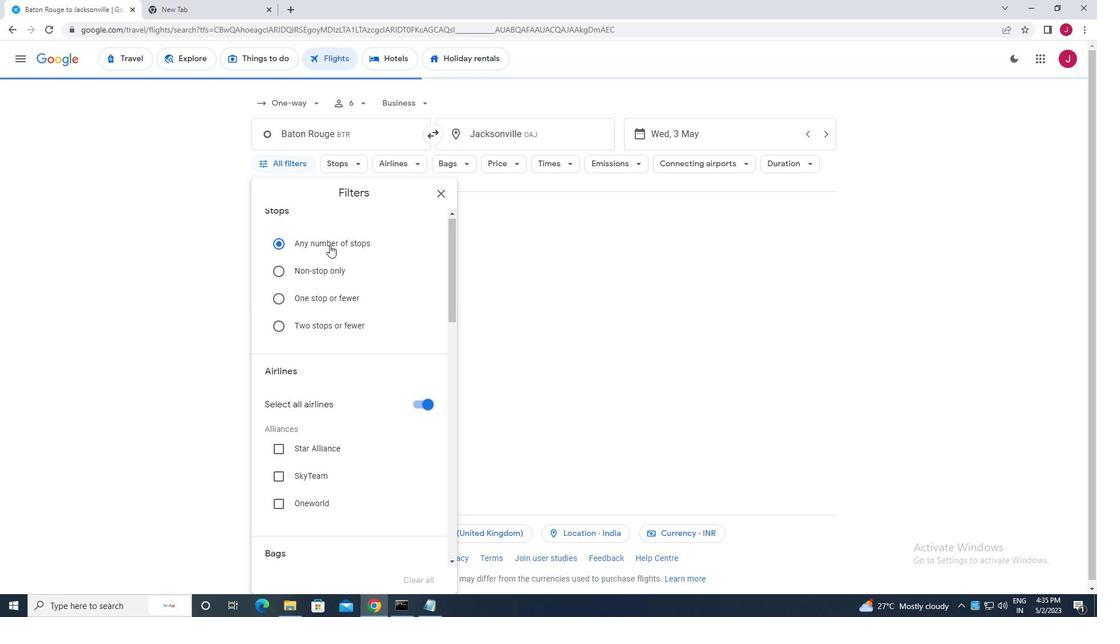 
Action: Mouse moved to (334, 261)
Screenshot: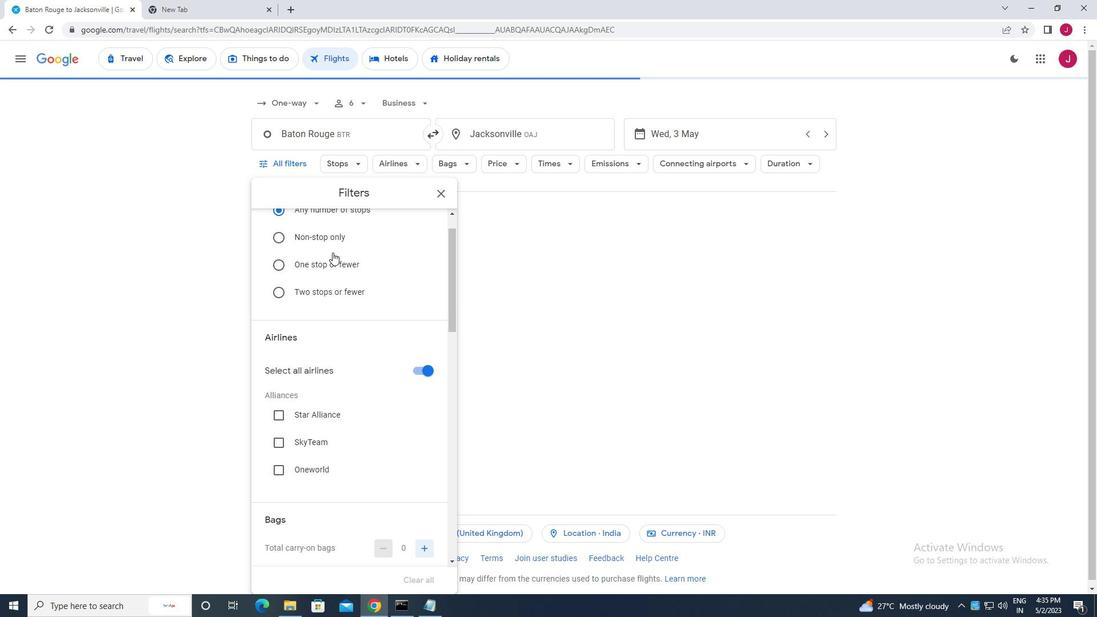
Action: Mouse scrolled (334, 260) with delta (0, 0)
Screenshot: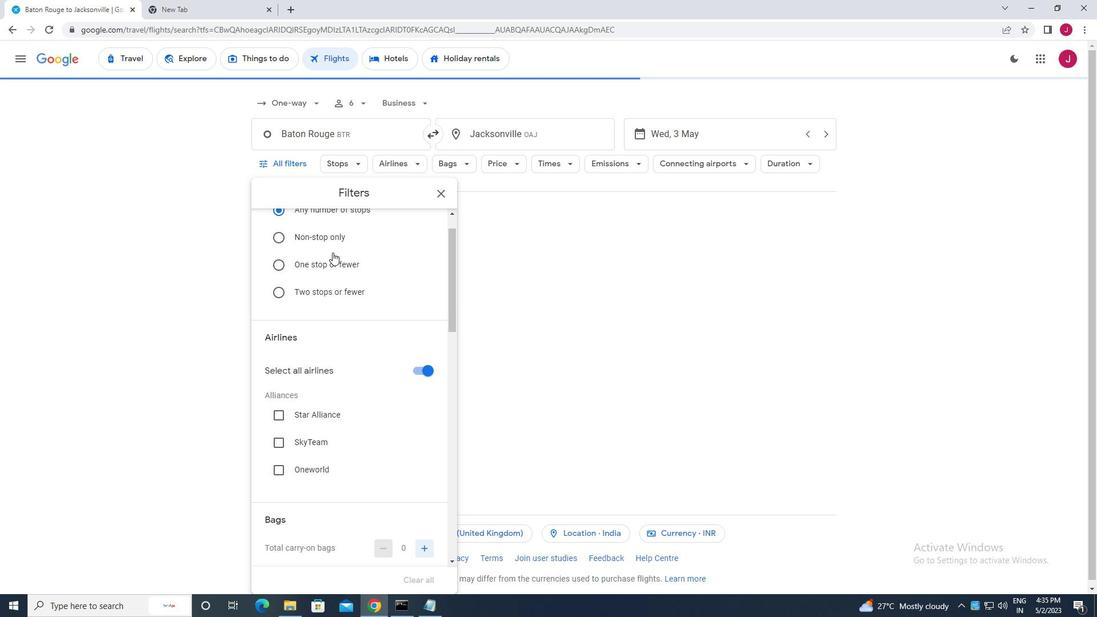 
Action: Mouse moved to (415, 237)
Screenshot: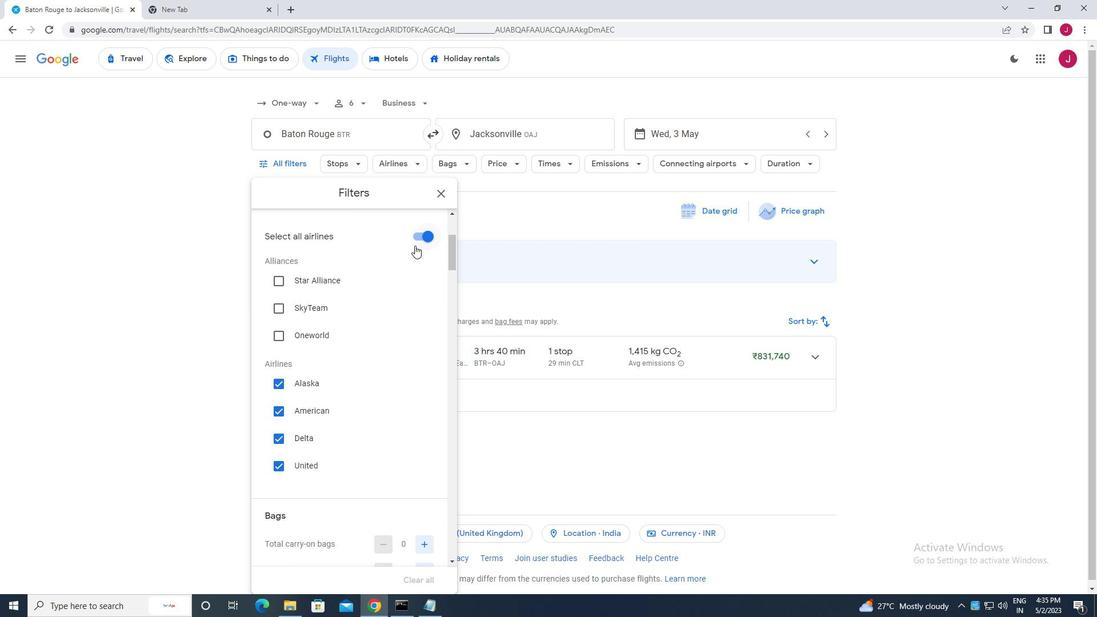 
Action: Mouse pressed left at (415, 237)
Screenshot: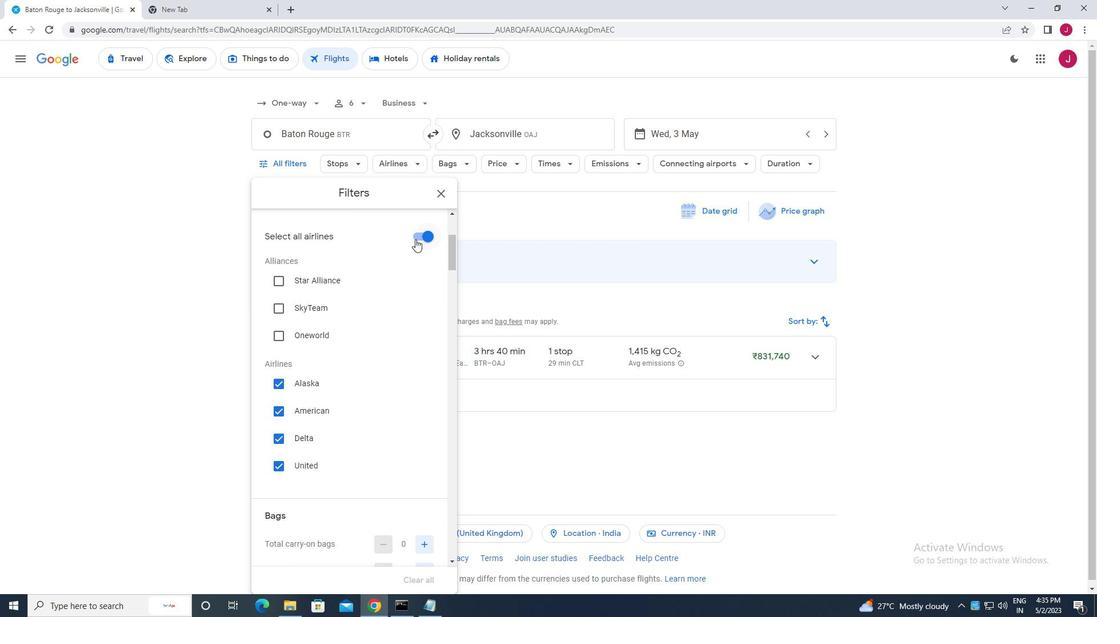 
Action: Mouse moved to (367, 282)
Screenshot: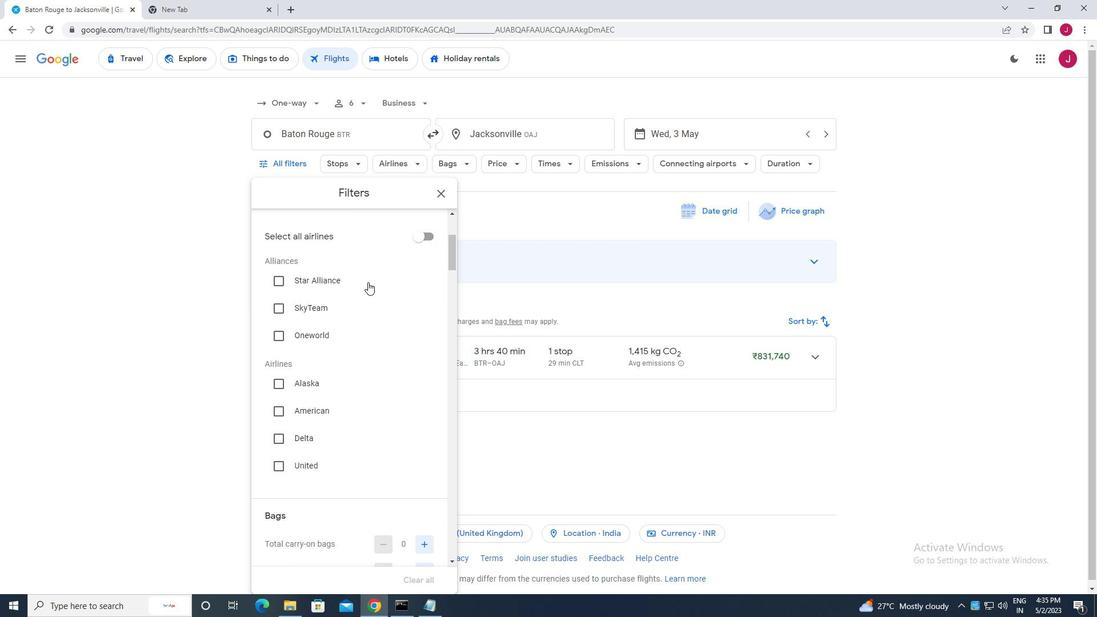 
Action: Mouse scrolled (367, 281) with delta (0, 0)
Screenshot: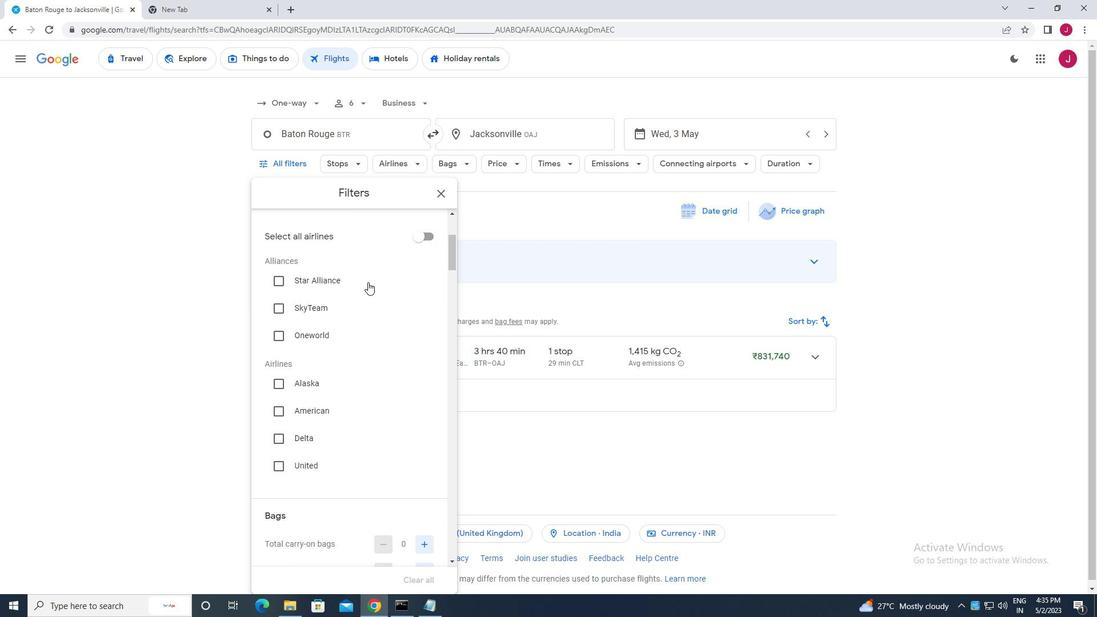
Action: Mouse moved to (366, 283)
Screenshot: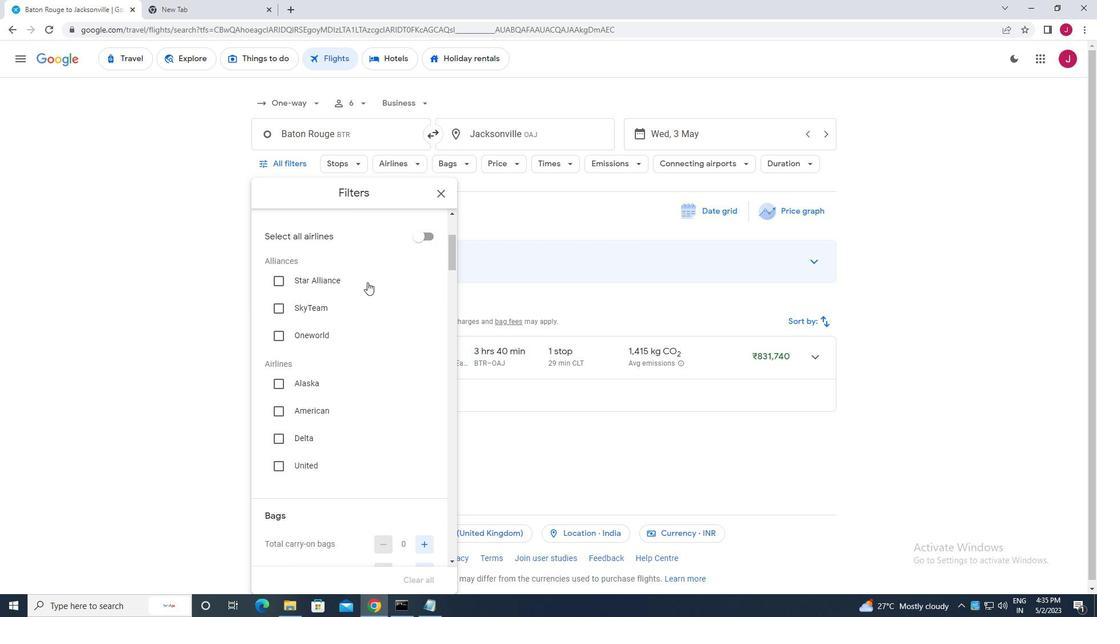 
Action: Mouse scrolled (366, 282) with delta (0, 0)
Screenshot: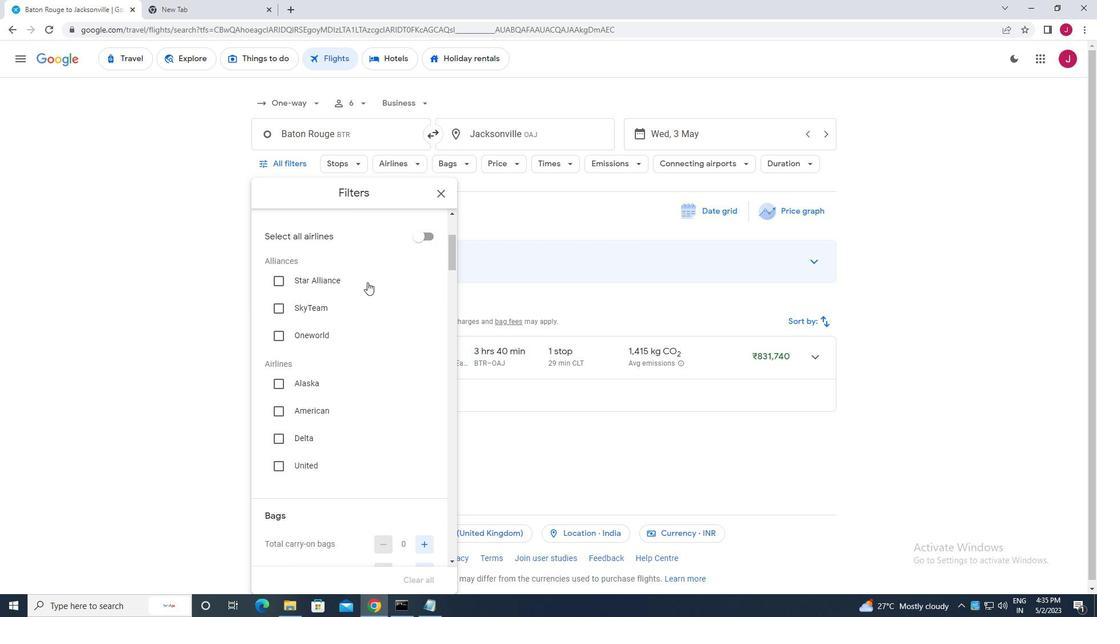 
Action: Mouse moved to (277, 349)
Screenshot: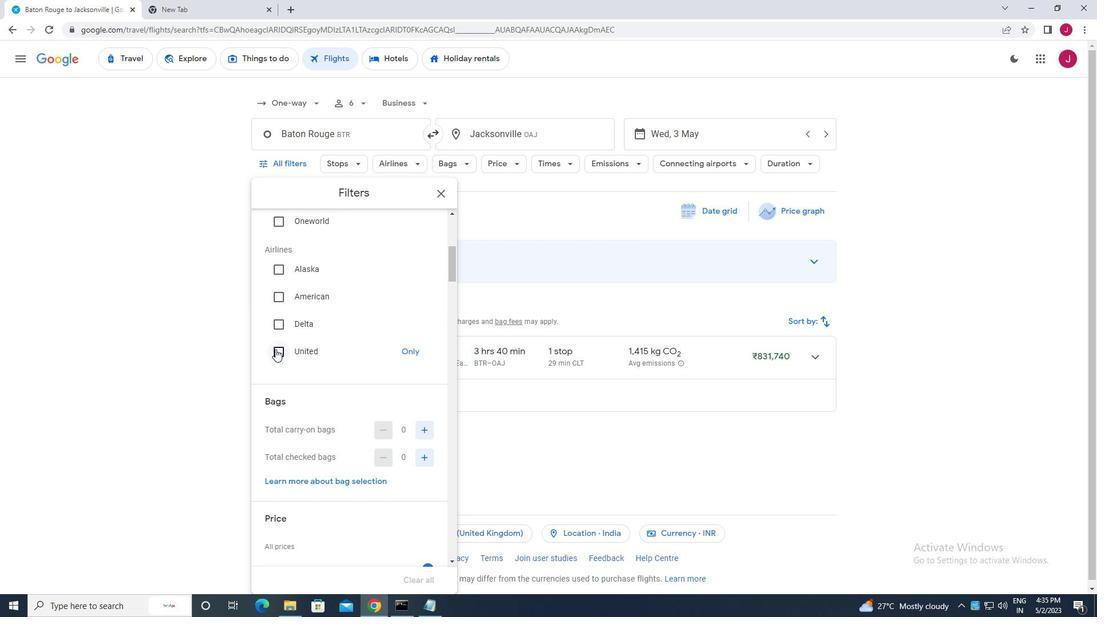 
Action: Mouse pressed left at (277, 349)
Screenshot: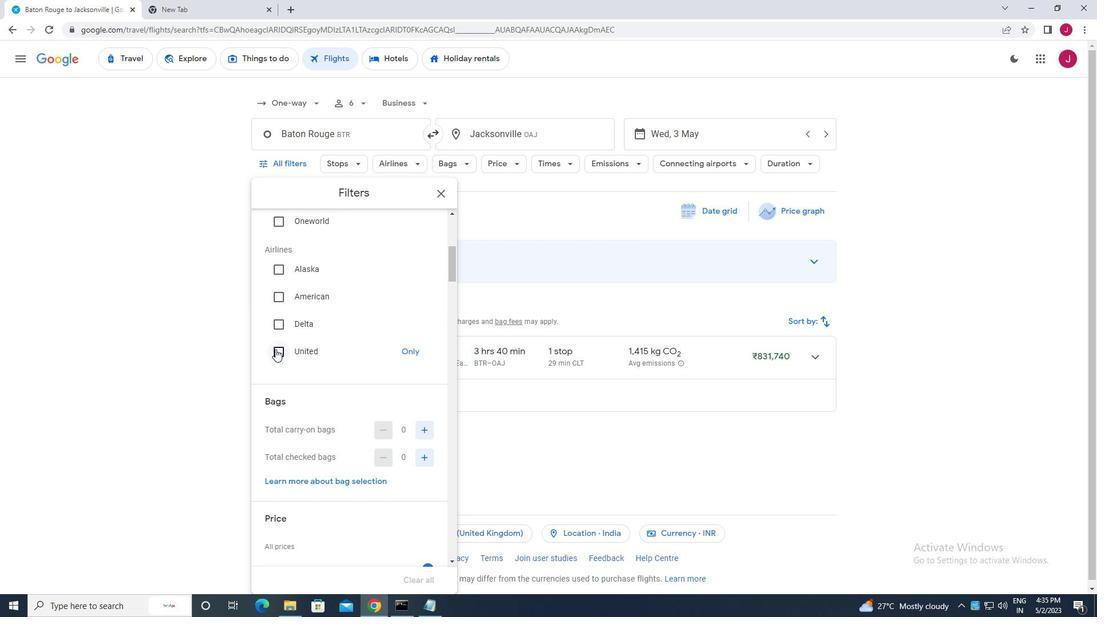 
Action: Mouse moved to (340, 336)
Screenshot: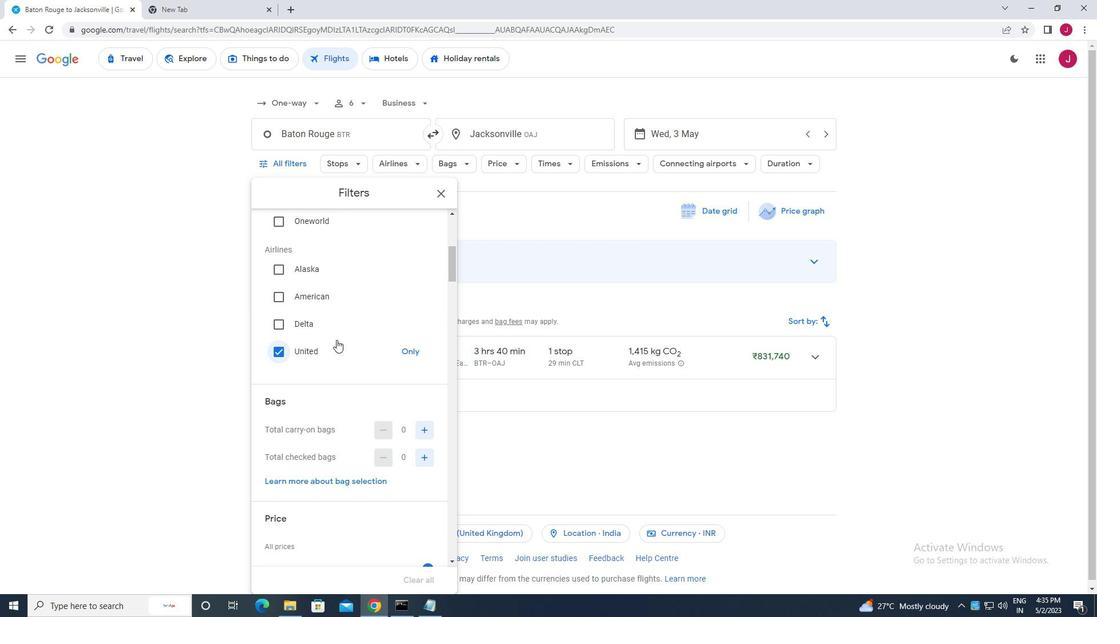 
Action: Mouse scrolled (340, 336) with delta (0, 0)
Screenshot: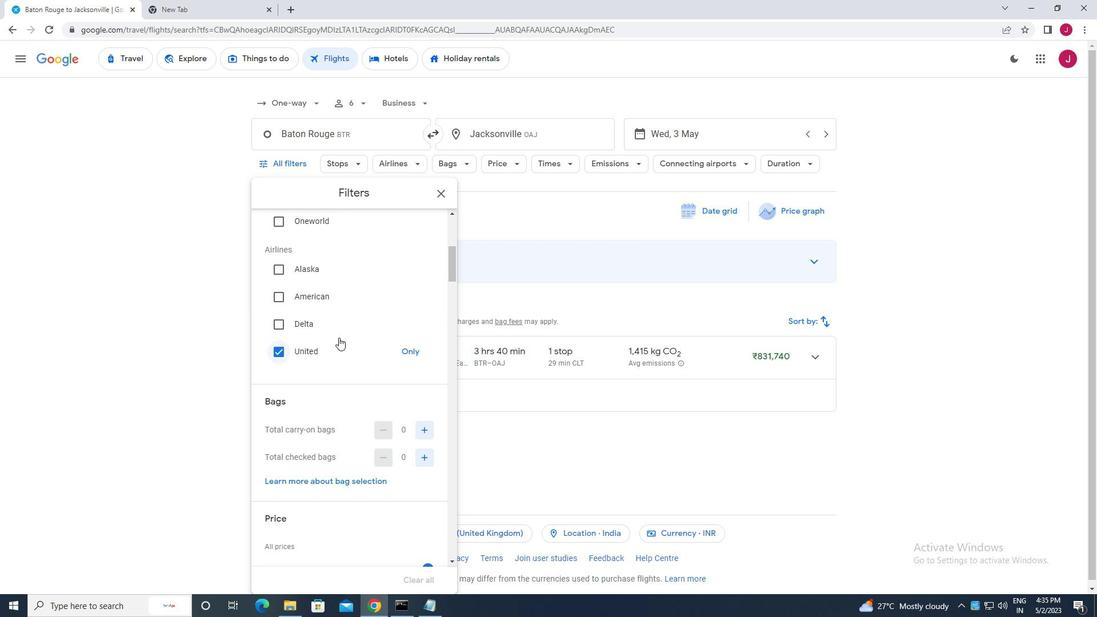
Action: Mouse scrolled (340, 336) with delta (0, 0)
Screenshot: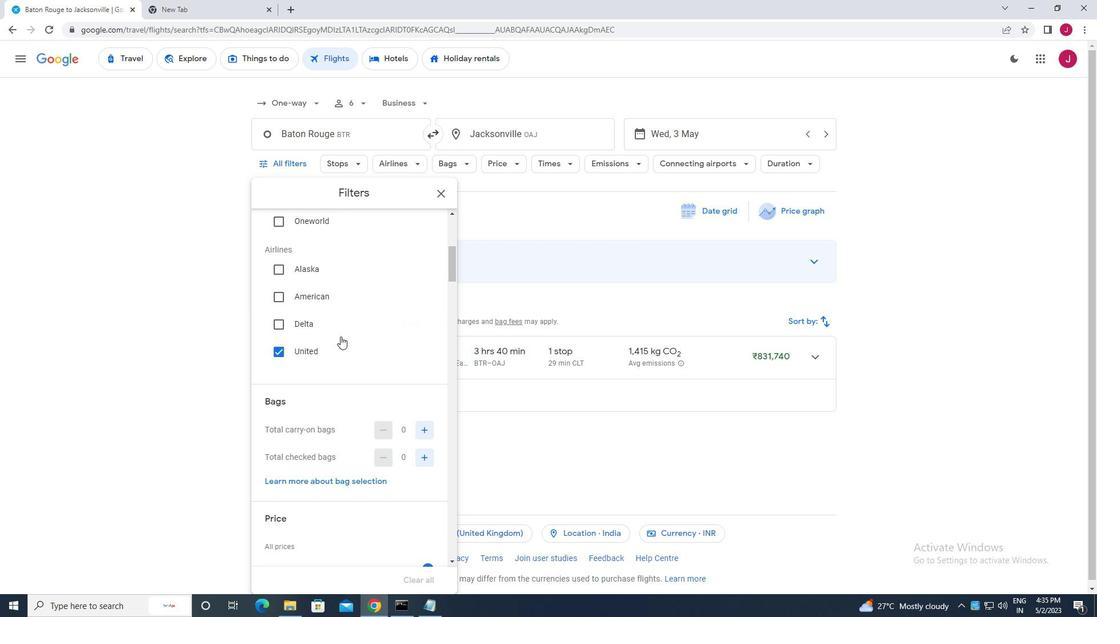 
Action: Mouse moved to (421, 340)
Screenshot: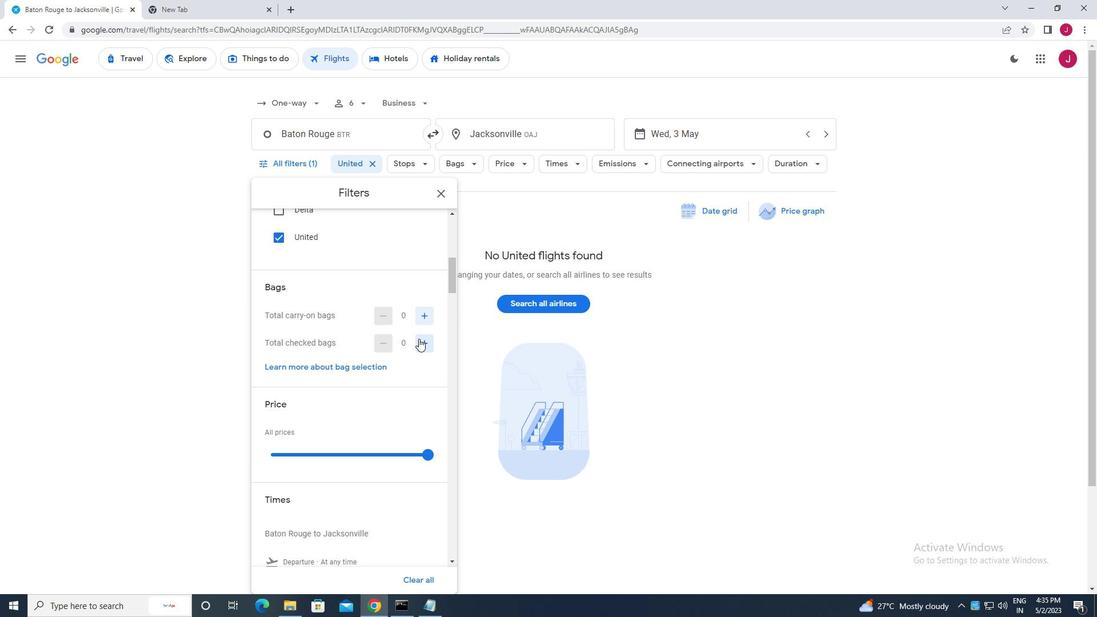 
Action: Mouse pressed left at (421, 340)
Screenshot: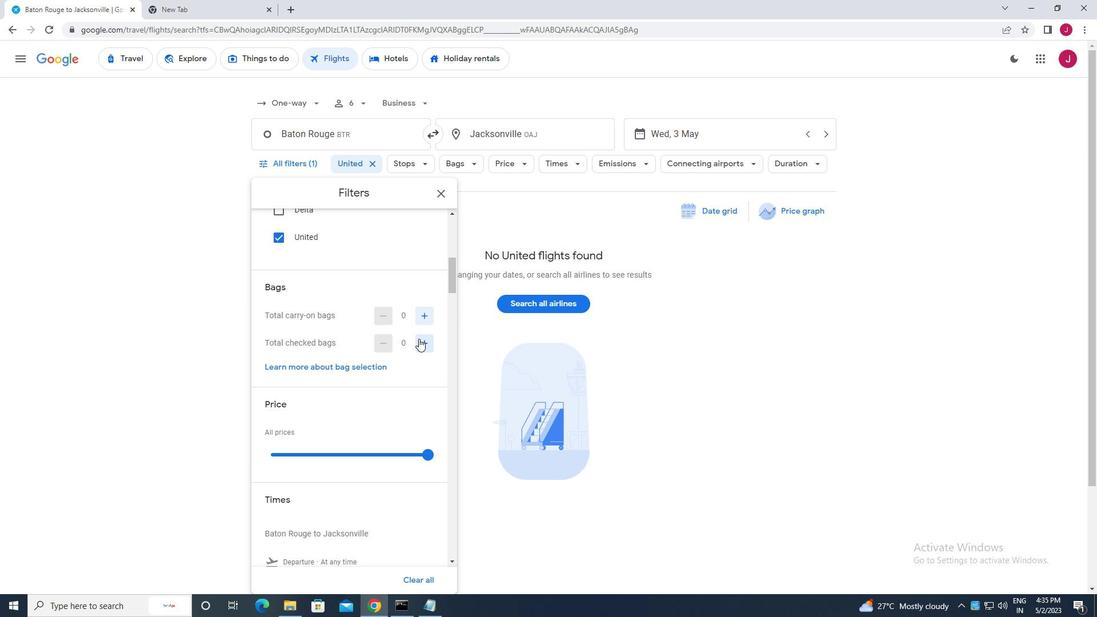 
Action: Mouse pressed left at (421, 340)
Screenshot: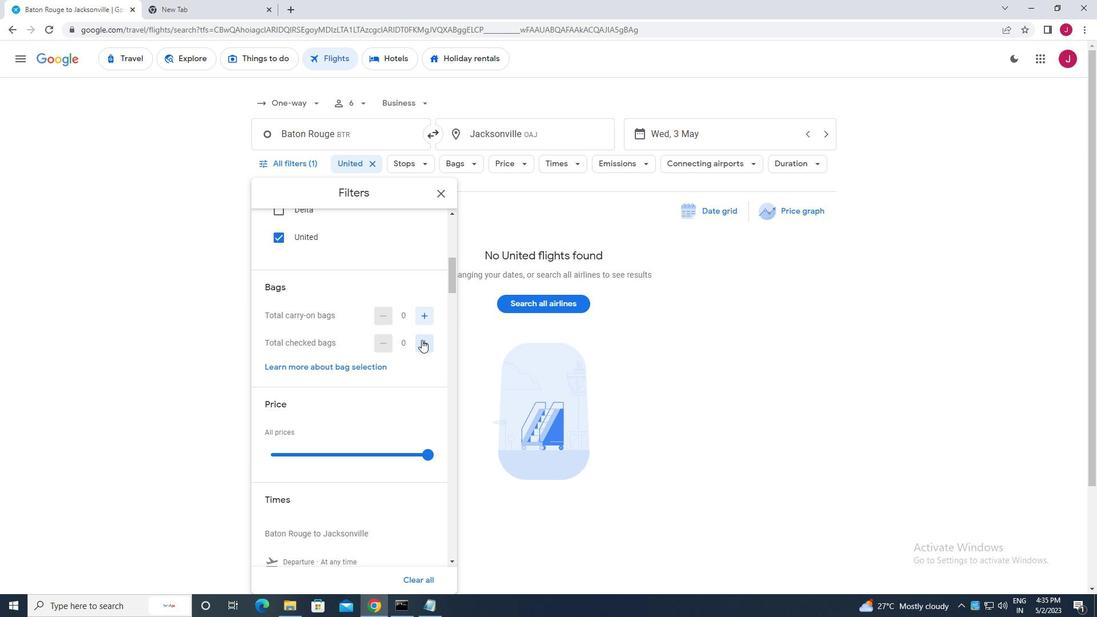 
Action: Mouse pressed left at (421, 340)
Screenshot: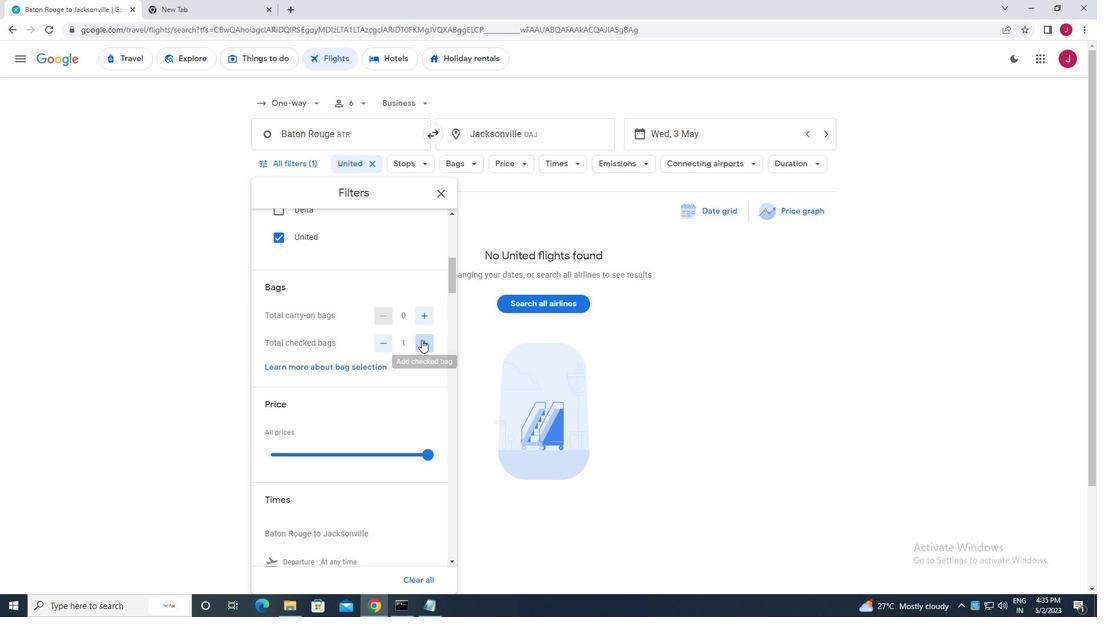 
Action: Mouse pressed left at (421, 340)
Screenshot: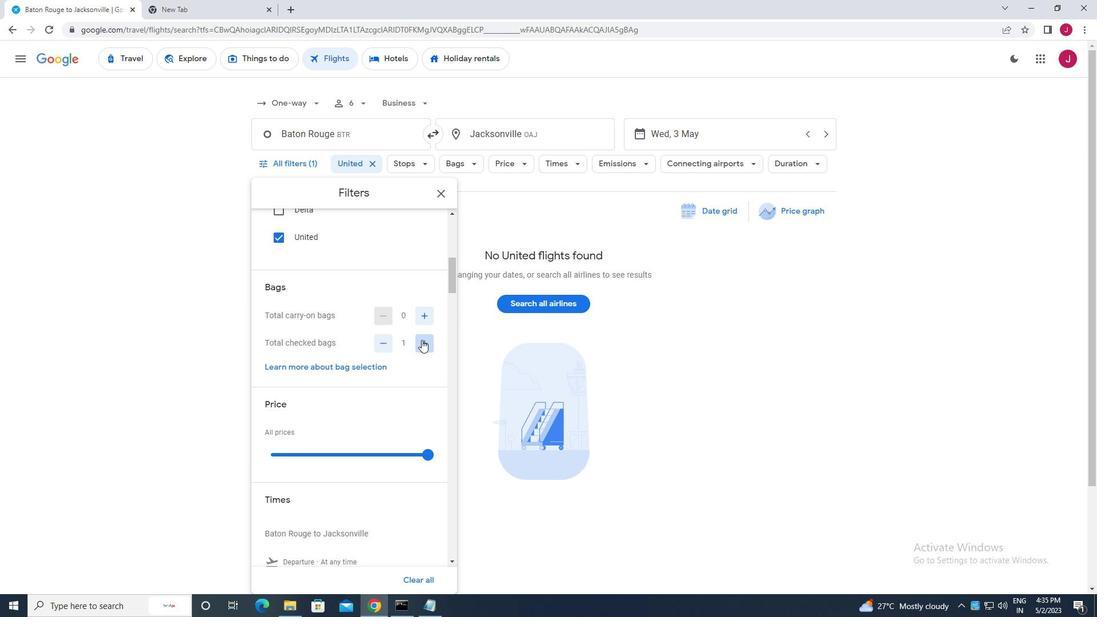 
Action: Mouse moved to (425, 455)
Screenshot: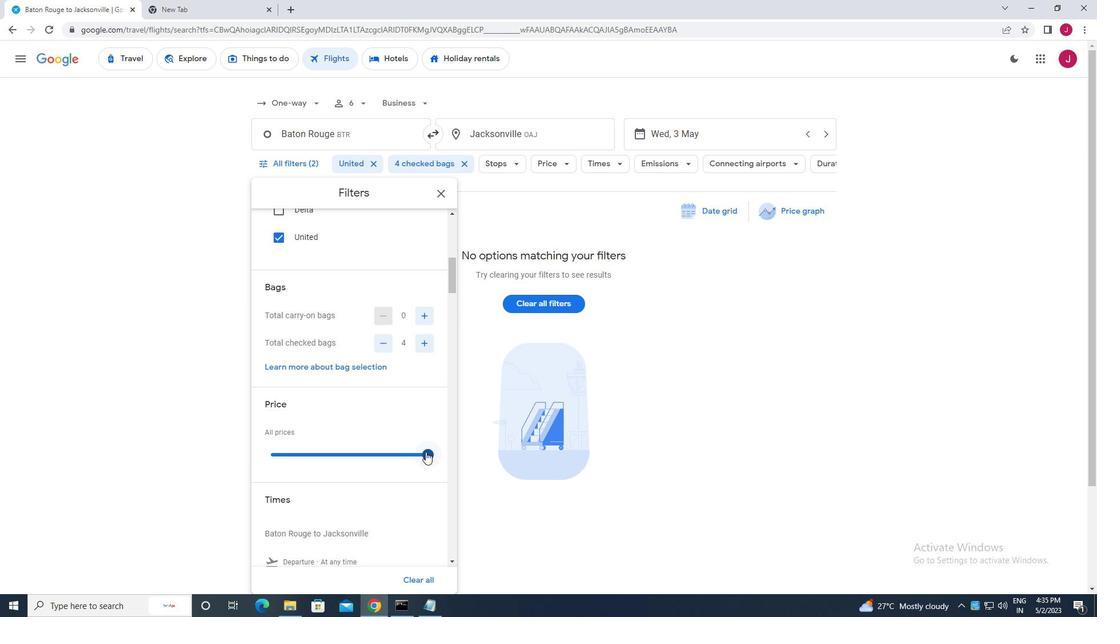 
Action: Mouse pressed left at (425, 455)
Screenshot: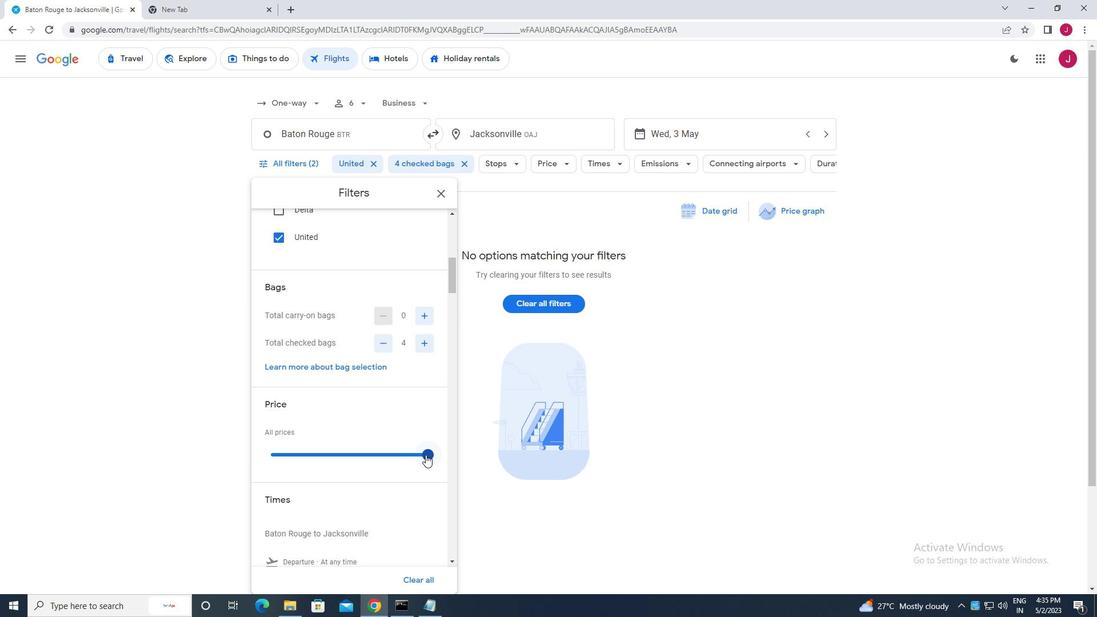 
Action: Mouse moved to (385, 390)
Screenshot: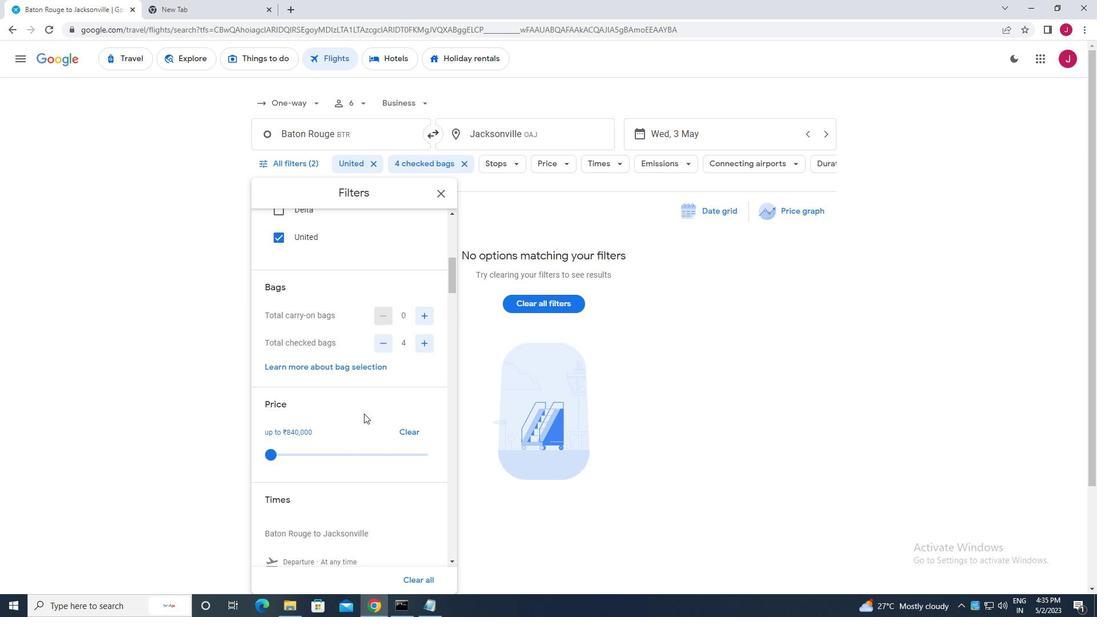 
Action: Mouse scrolled (385, 389) with delta (0, 0)
Screenshot: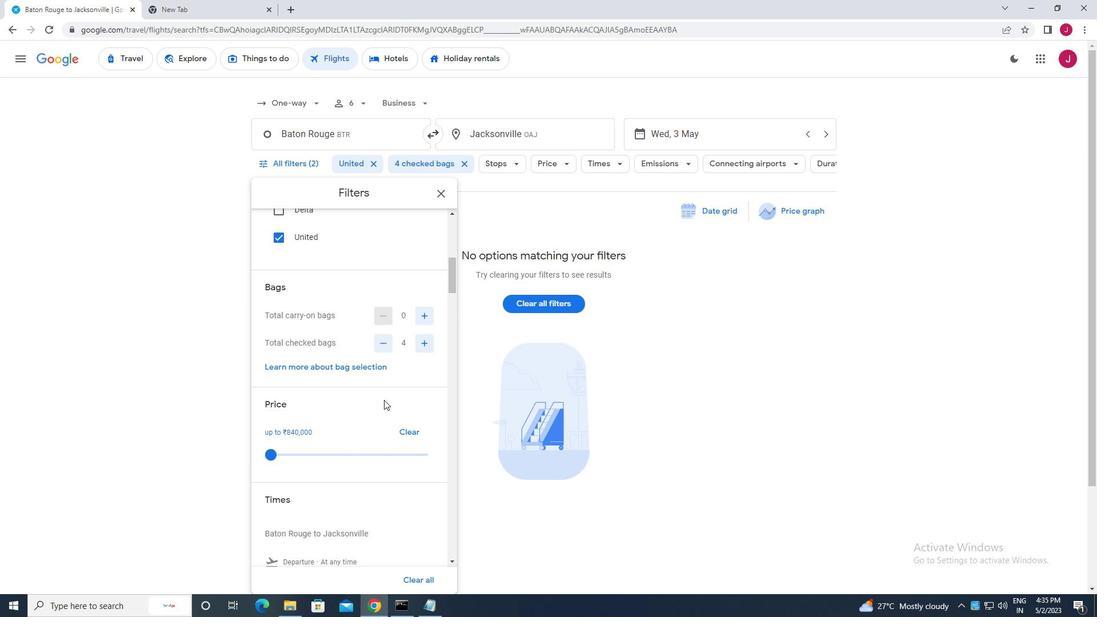 
Action: Mouse scrolled (385, 389) with delta (0, 0)
Screenshot: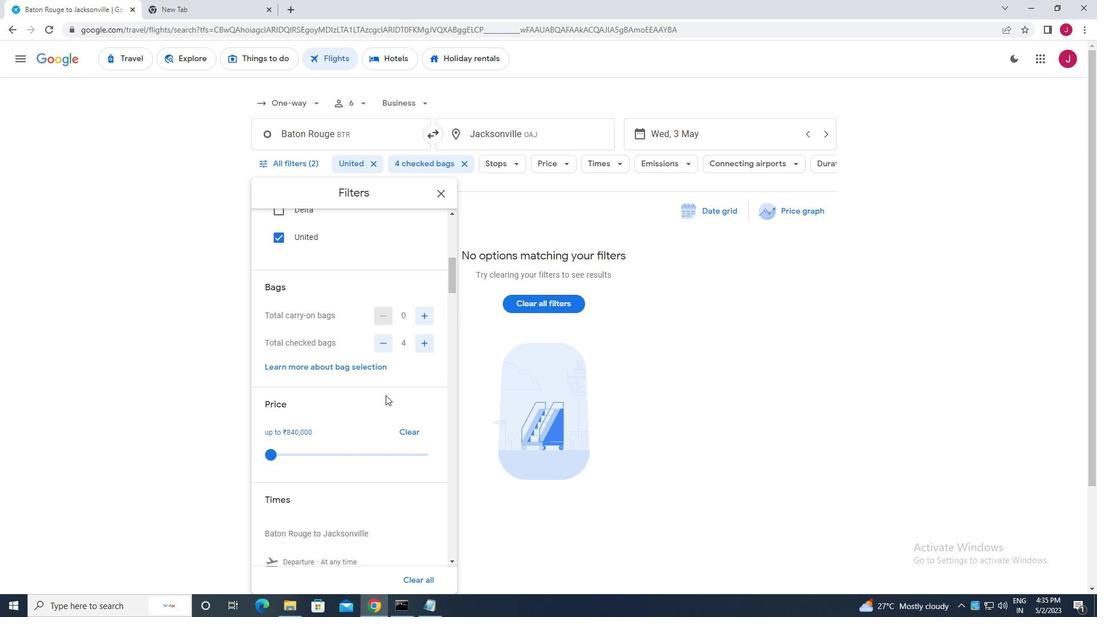 
Action: Mouse moved to (385, 390)
Screenshot: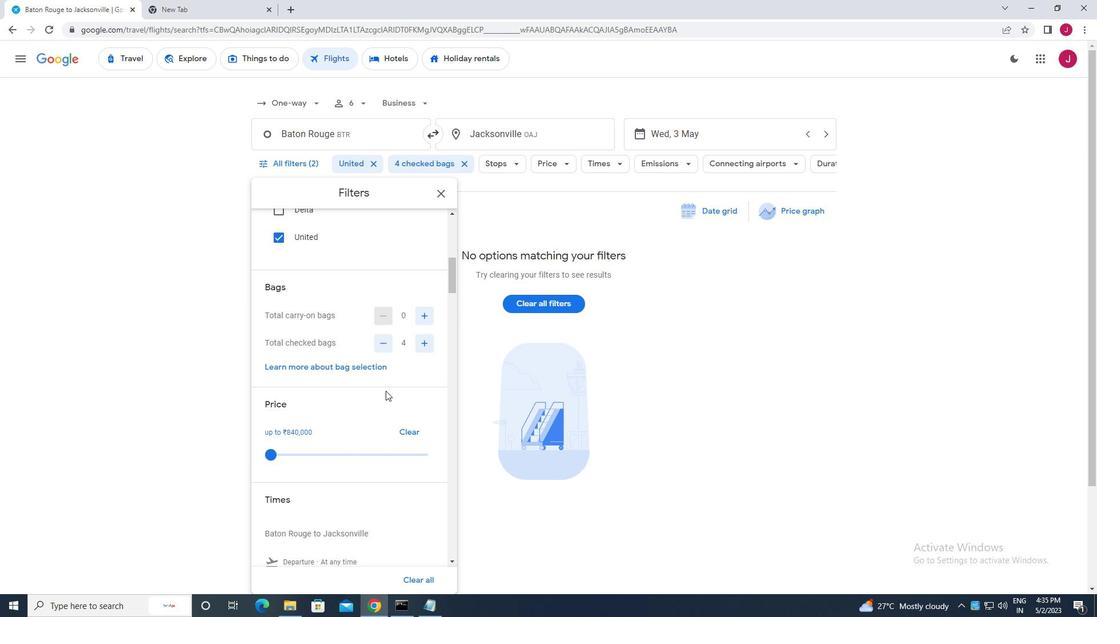 
Action: Mouse scrolled (385, 389) with delta (0, 0)
Screenshot: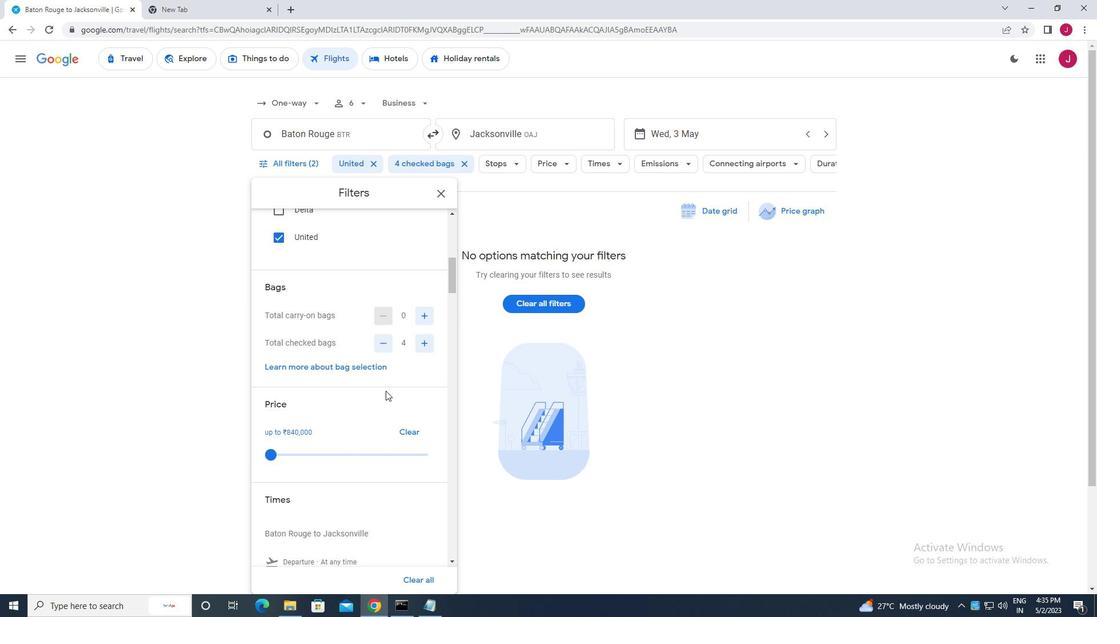 
Action: Mouse moved to (271, 411)
Screenshot: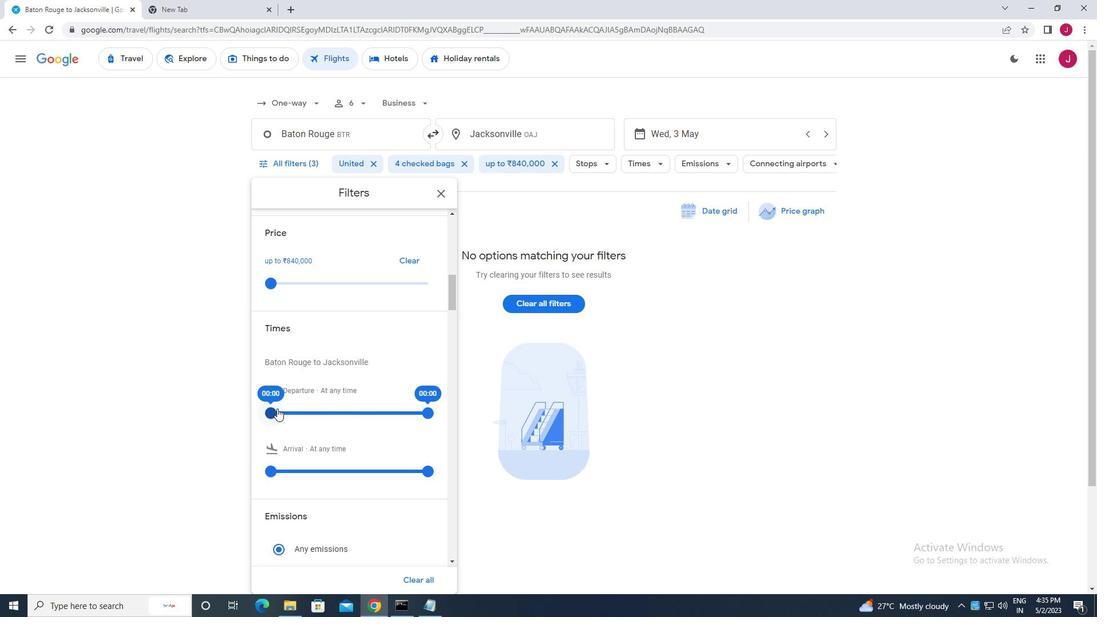
Action: Mouse pressed left at (271, 411)
Screenshot: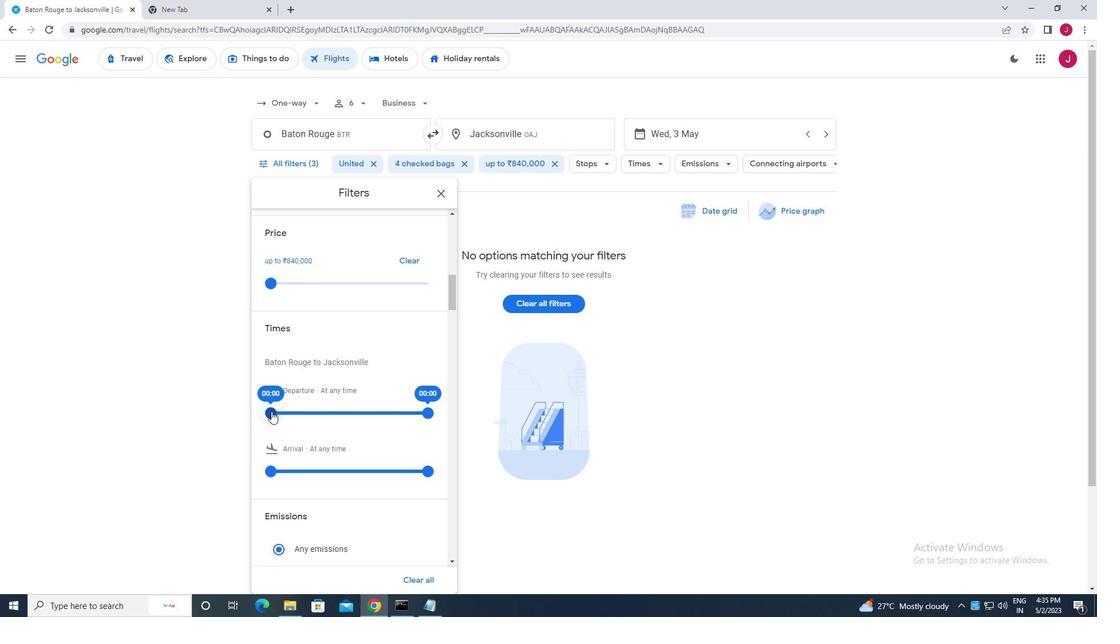 
Action: Mouse moved to (427, 412)
Screenshot: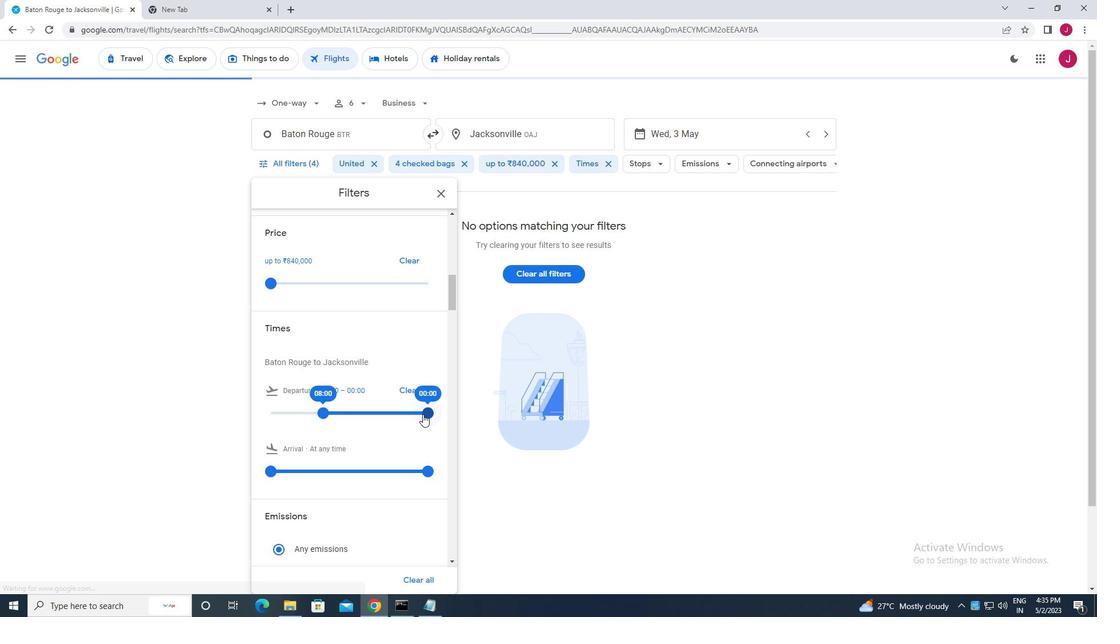
Action: Mouse pressed left at (427, 412)
Screenshot: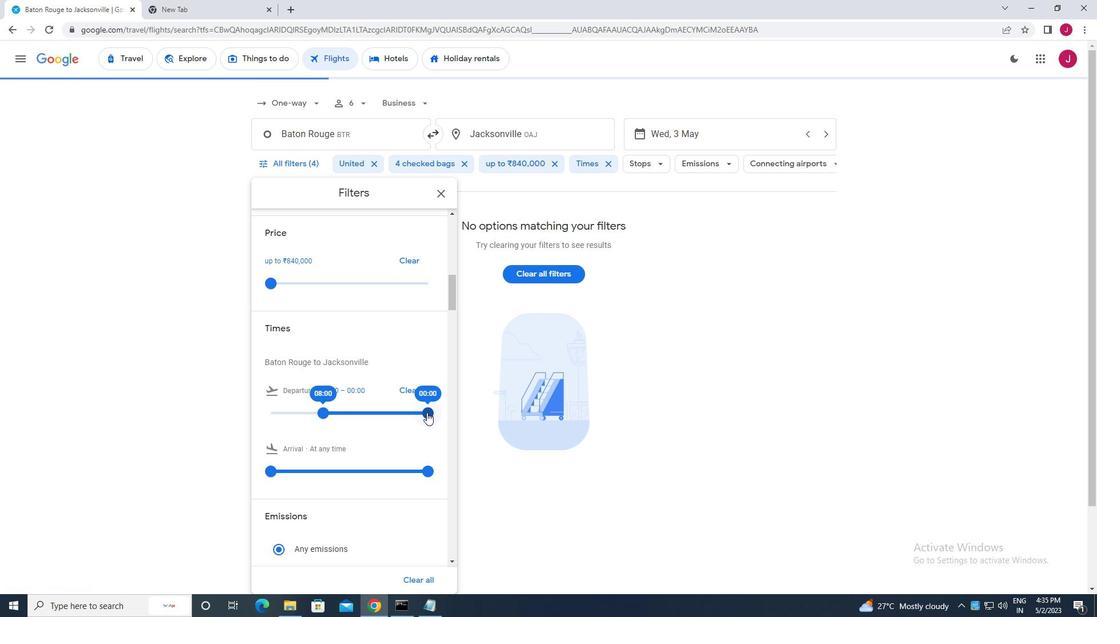 
Action: Mouse moved to (444, 188)
Screenshot: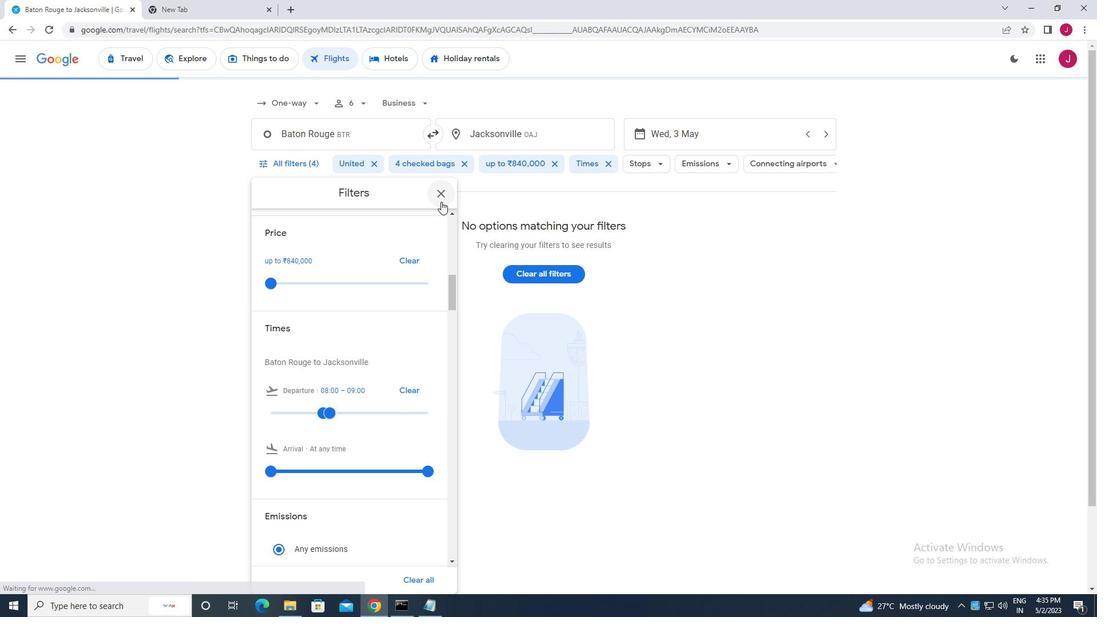
Action: Mouse pressed left at (444, 188)
Screenshot: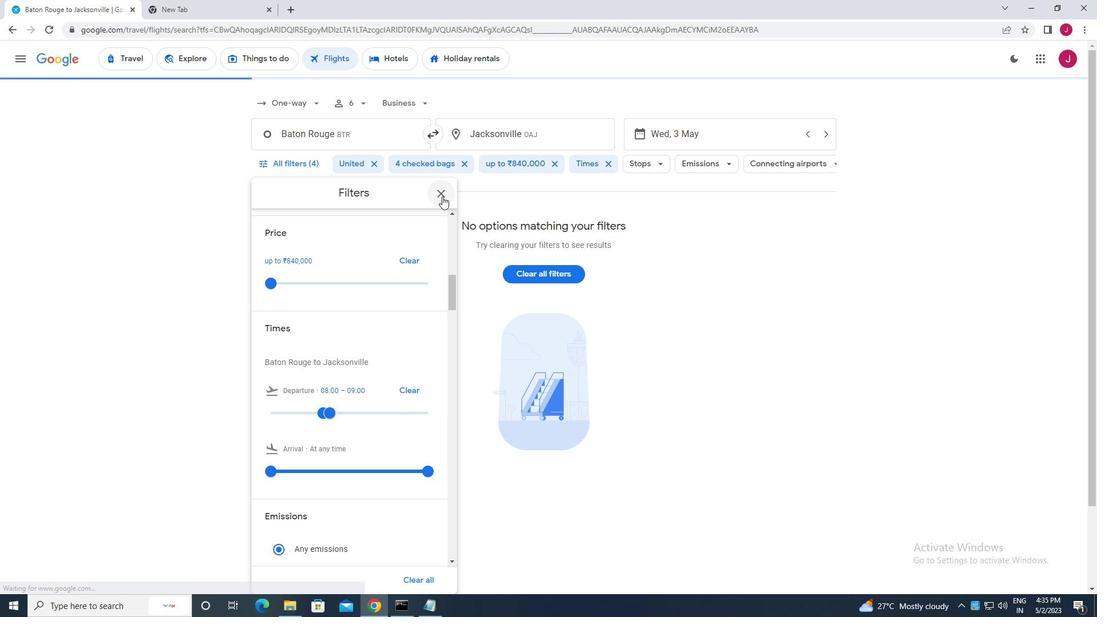 
Action: Mouse moved to (437, 190)
Screenshot: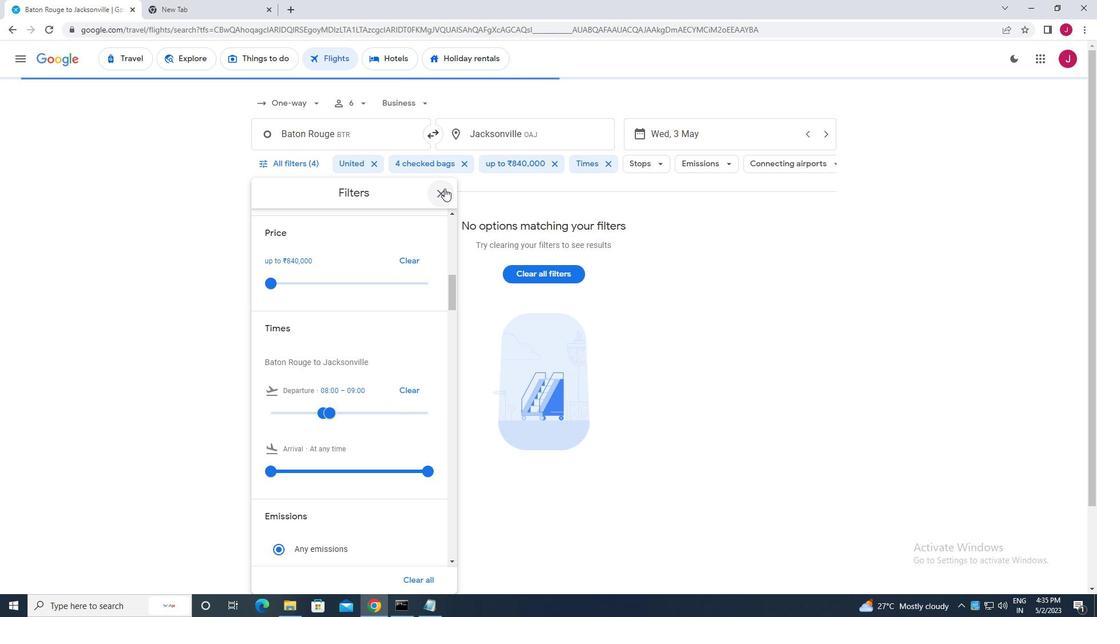 
